 Task: Search one way flight ticket for 4 adults, 2 children, 2 infants in seat and 1 infant on lap in economy from Charlotte Amalie,st. Thomas: Cyril E. King Airport to Raleigh: Raleigh-durham International Airport on 8-5-2023. Choice of flights is American. Number of bags: 10 checked bags. Price is upto 80000. Outbound departure time preference is 17:15.
Action: Mouse moved to (306, 255)
Screenshot: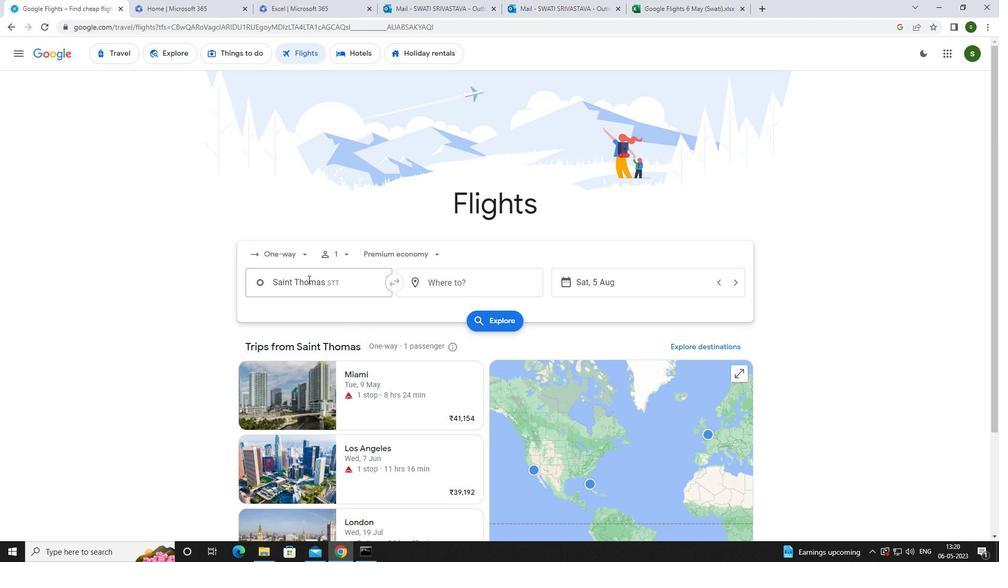 
Action: Mouse pressed left at (306, 255)
Screenshot: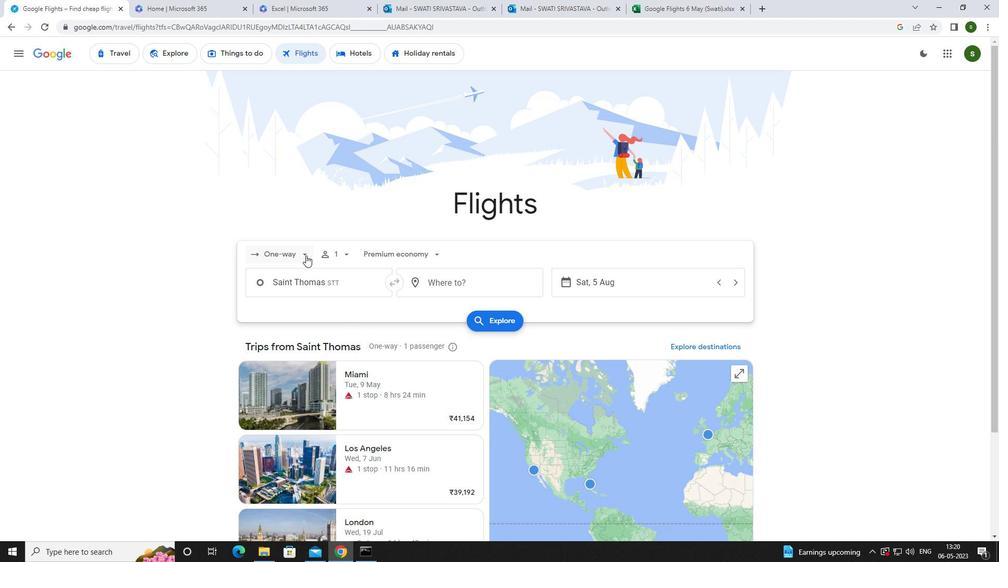 
Action: Mouse moved to (304, 300)
Screenshot: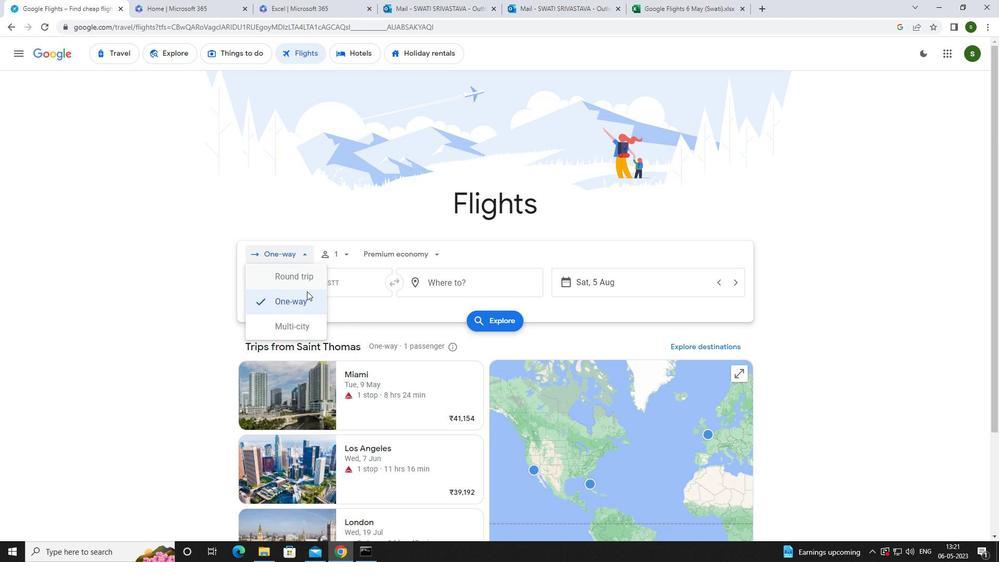 
Action: Mouse pressed left at (304, 300)
Screenshot: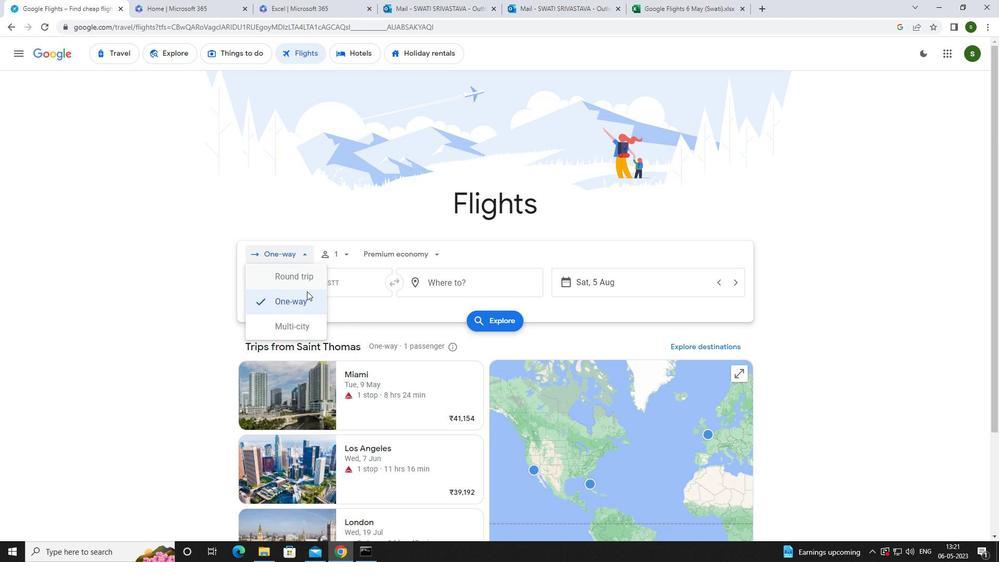 
Action: Mouse moved to (346, 256)
Screenshot: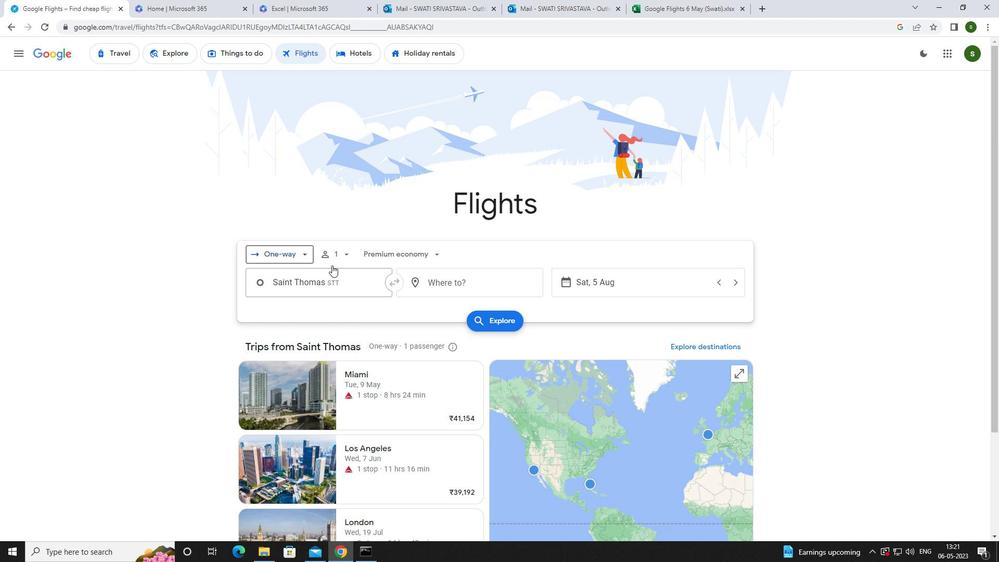 
Action: Mouse pressed left at (346, 256)
Screenshot: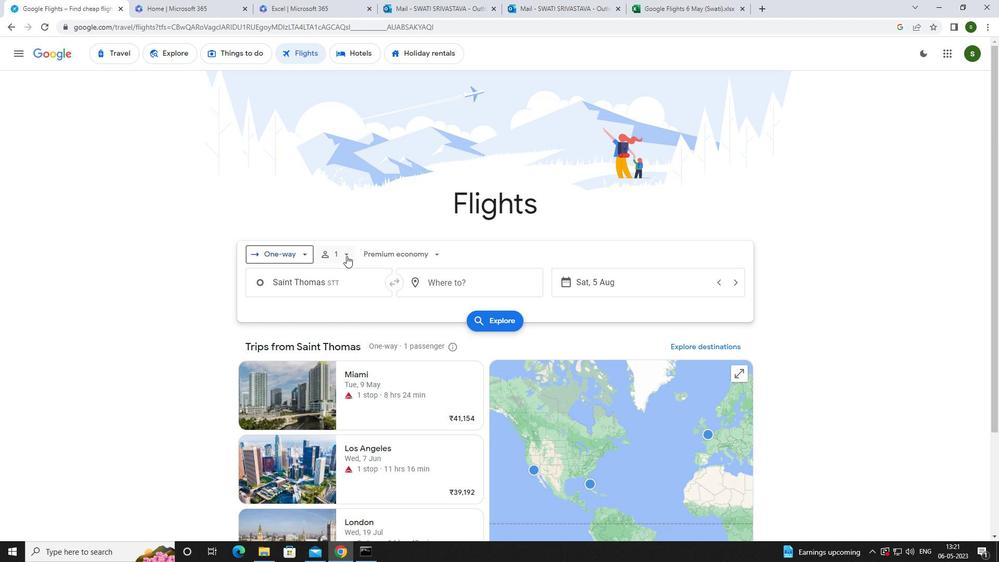 
Action: Mouse moved to (423, 276)
Screenshot: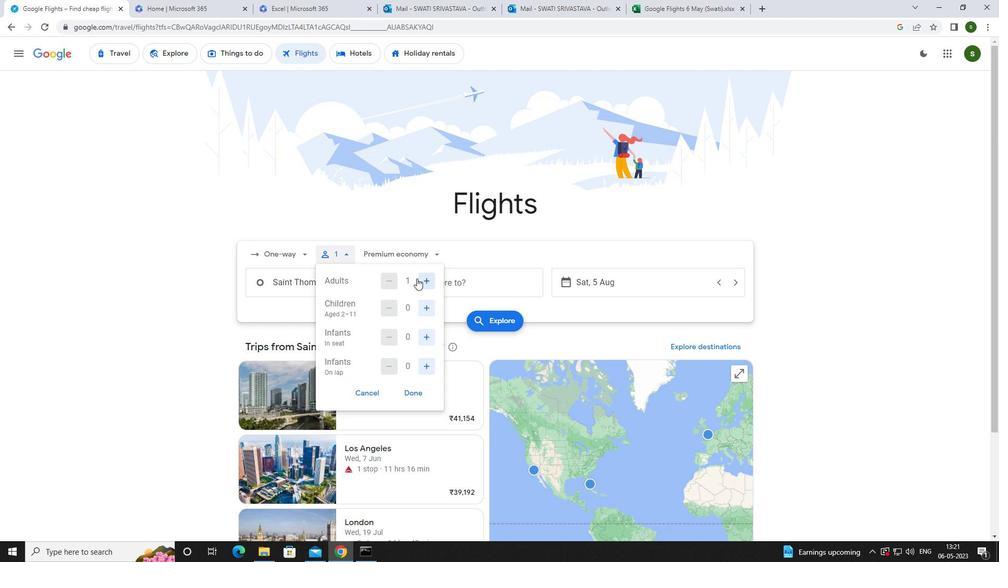 
Action: Mouse pressed left at (423, 276)
Screenshot: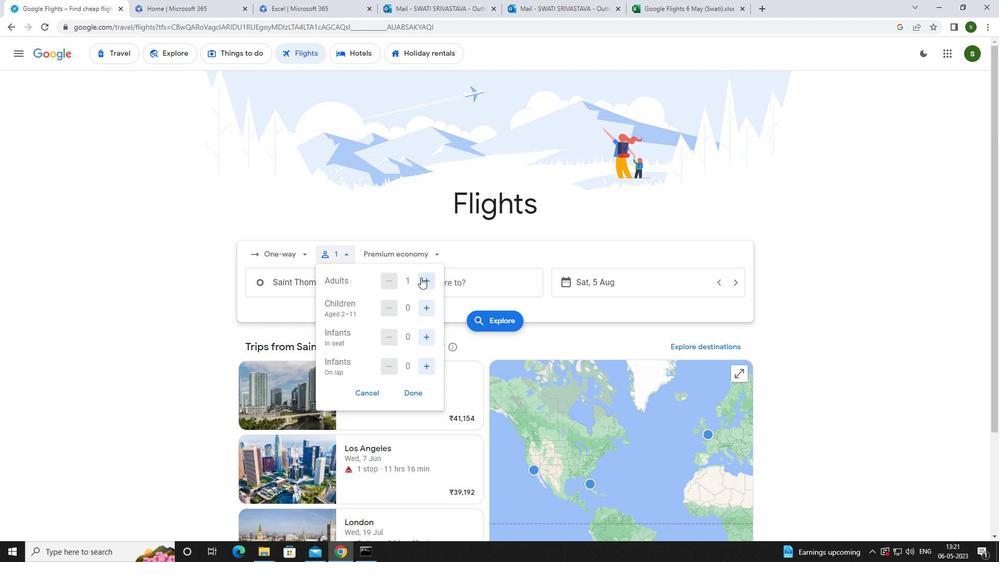 
Action: Mouse pressed left at (423, 276)
Screenshot: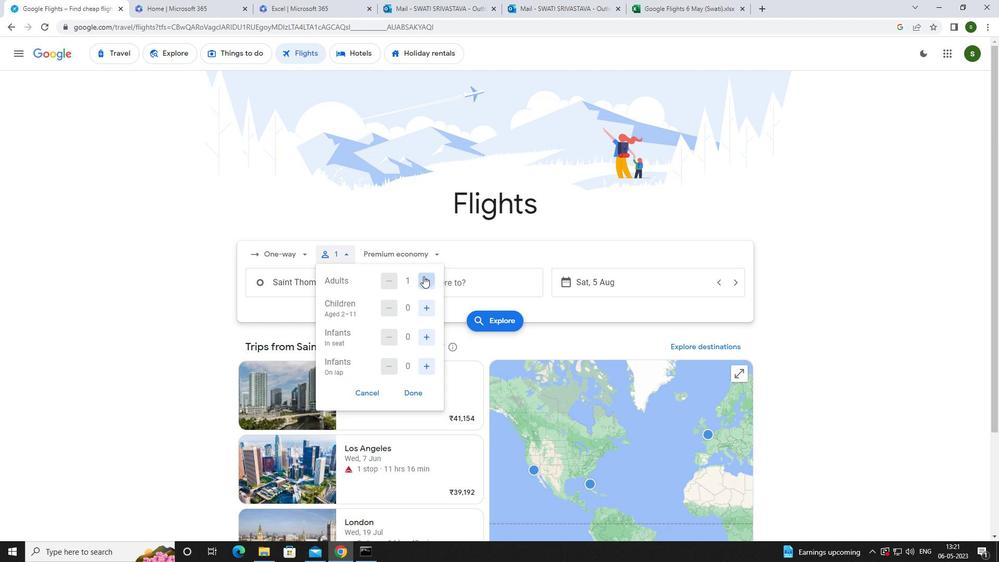 
Action: Mouse pressed left at (423, 276)
Screenshot: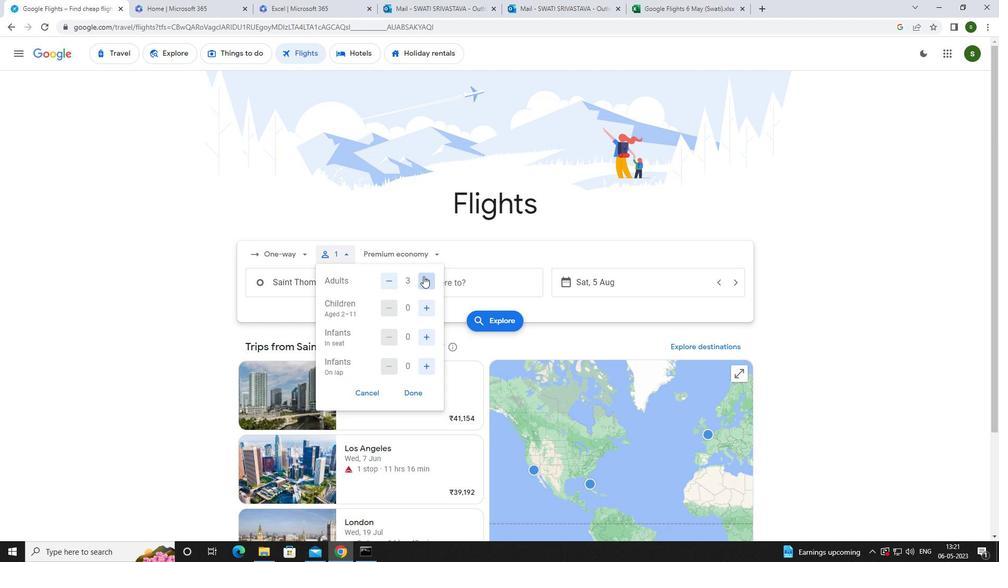 
Action: Mouse moved to (427, 305)
Screenshot: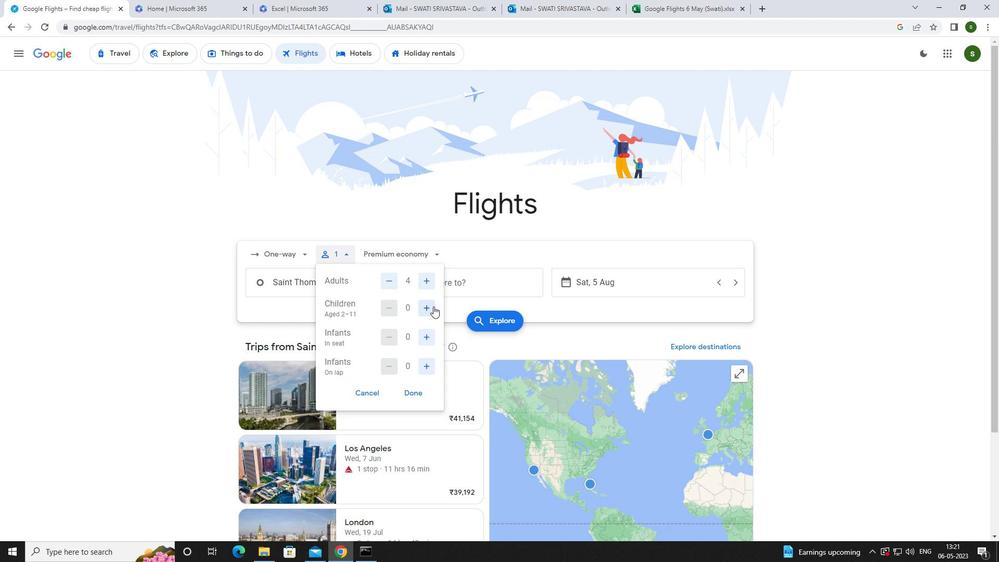 
Action: Mouse pressed left at (427, 305)
Screenshot: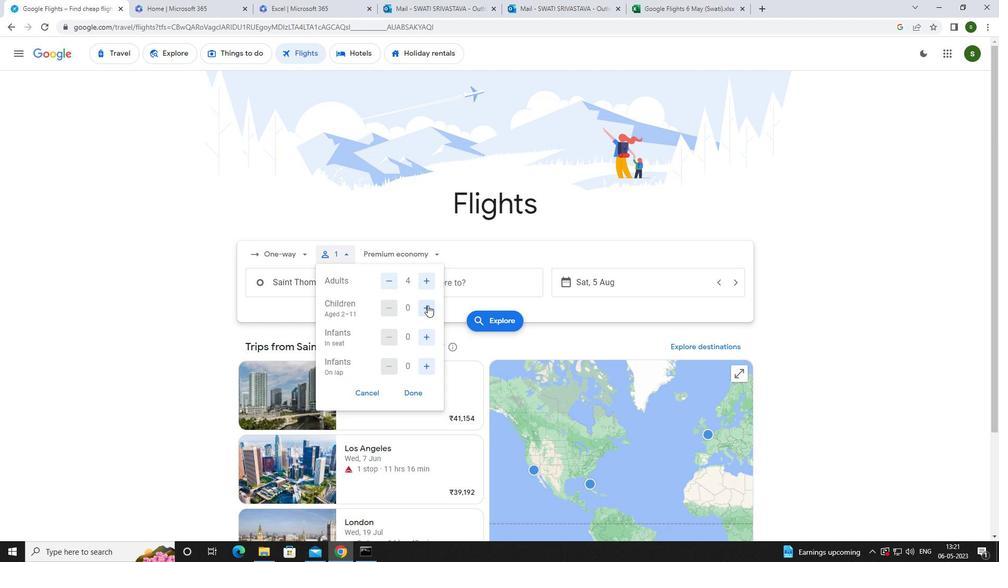 
Action: Mouse pressed left at (427, 305)
Screenshot: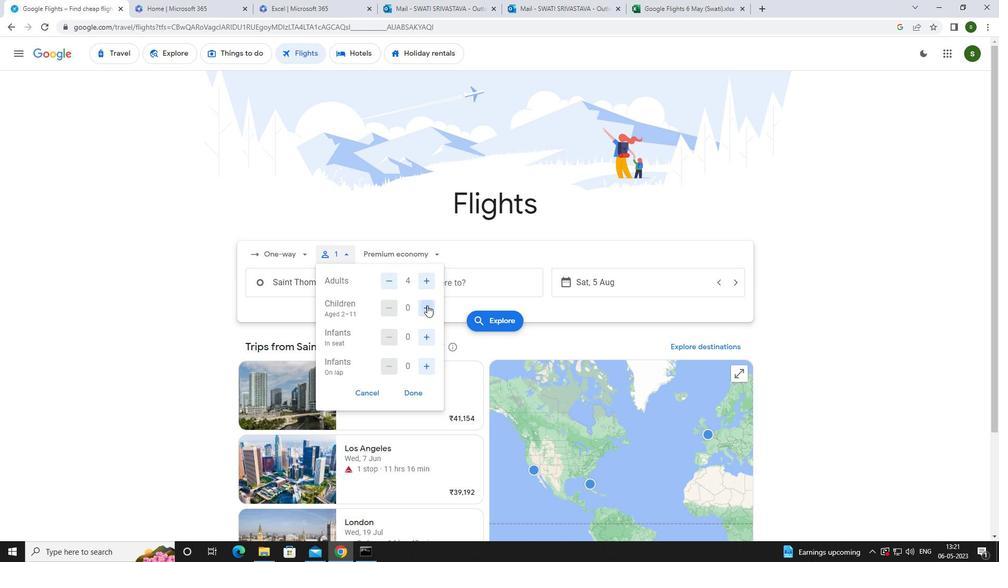 
Action: Mouse moved to (424, 332)
Screenshot: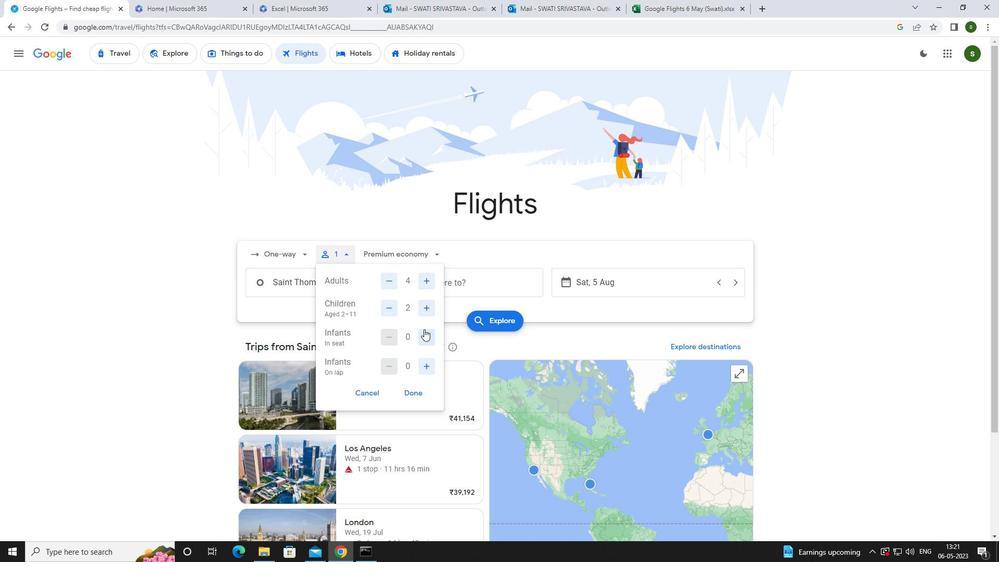 
Action: Mouse pressed left at (424, 332)
Screenshot: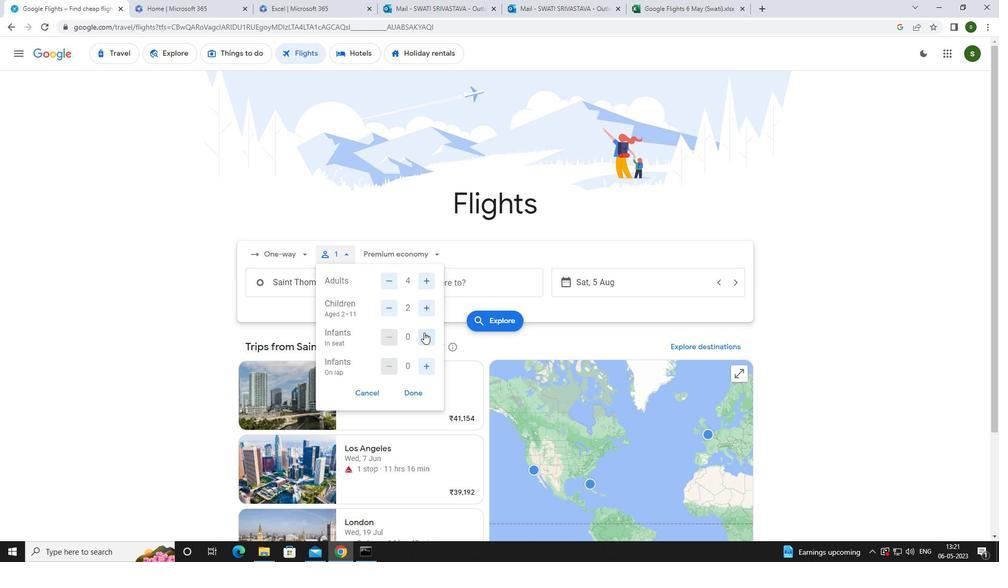 
Action: Mouse pressed left at (424, 332)
Screenshot: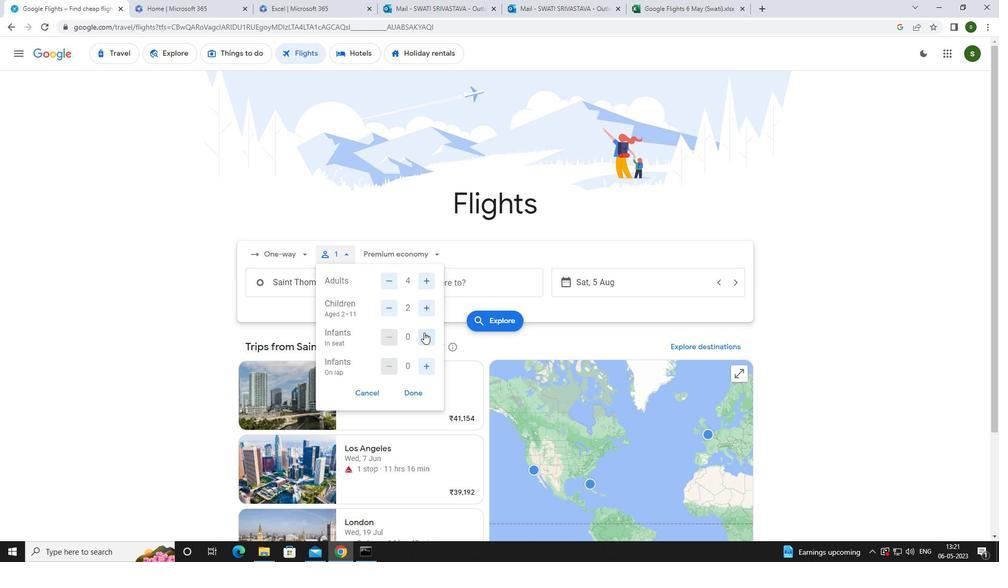 
Action: Mouse moved to (427, 369)
Screenshot: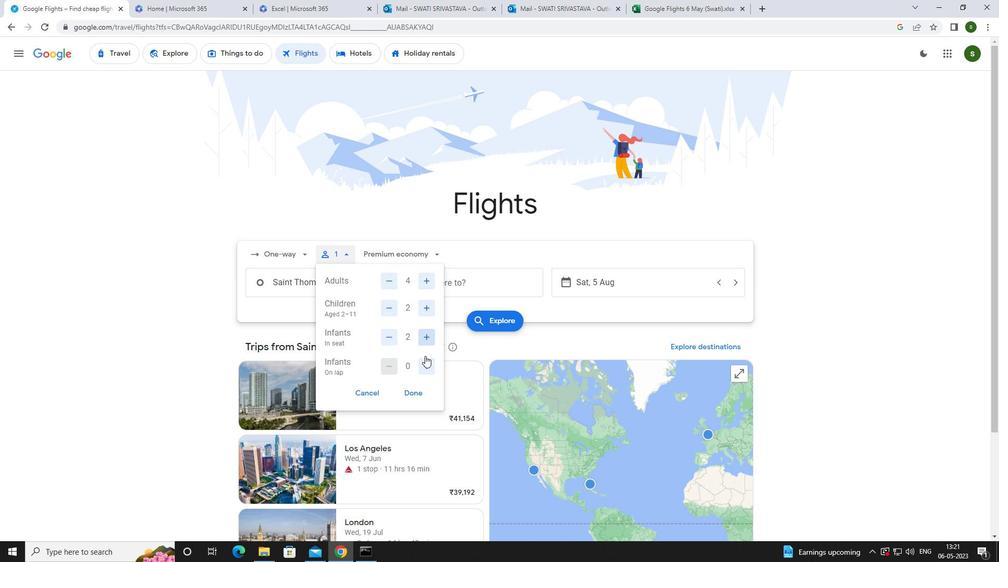 
Action: Mouse pressed left at (427, 369)
Screenshot: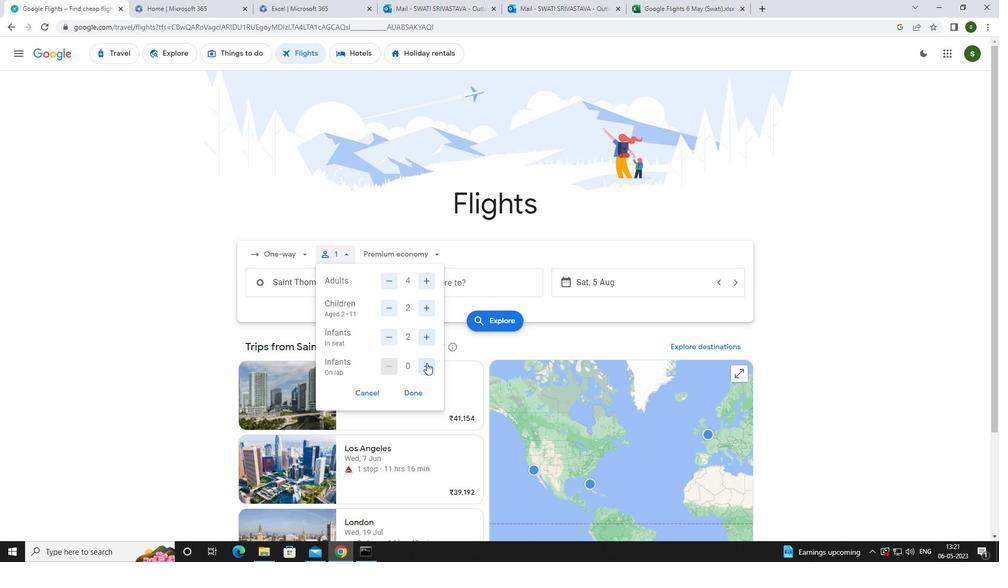 
Action: Mouse moved to (428, 256)
Screenshot: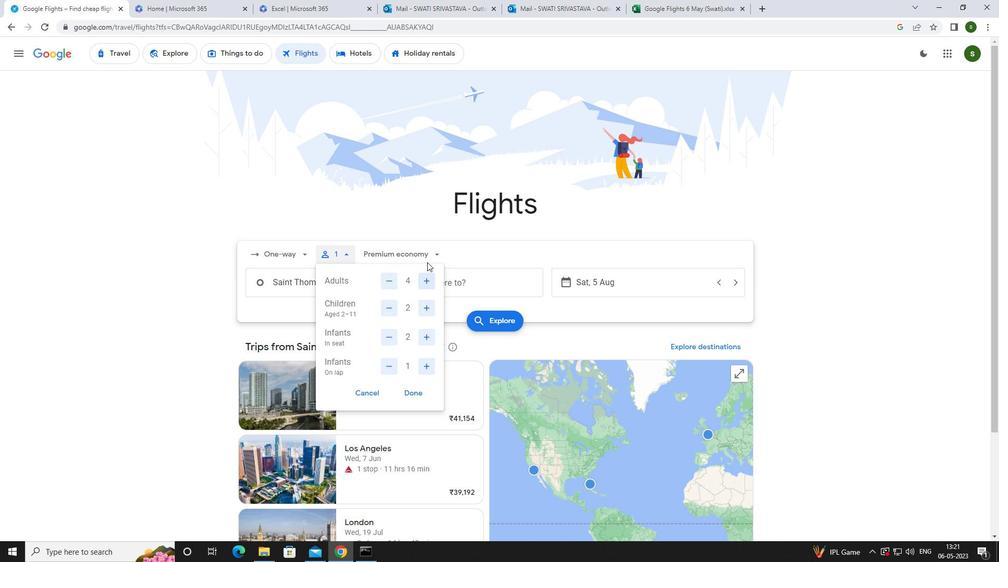 
Action: Mouse pressed left at (428, 256)
Screenshot: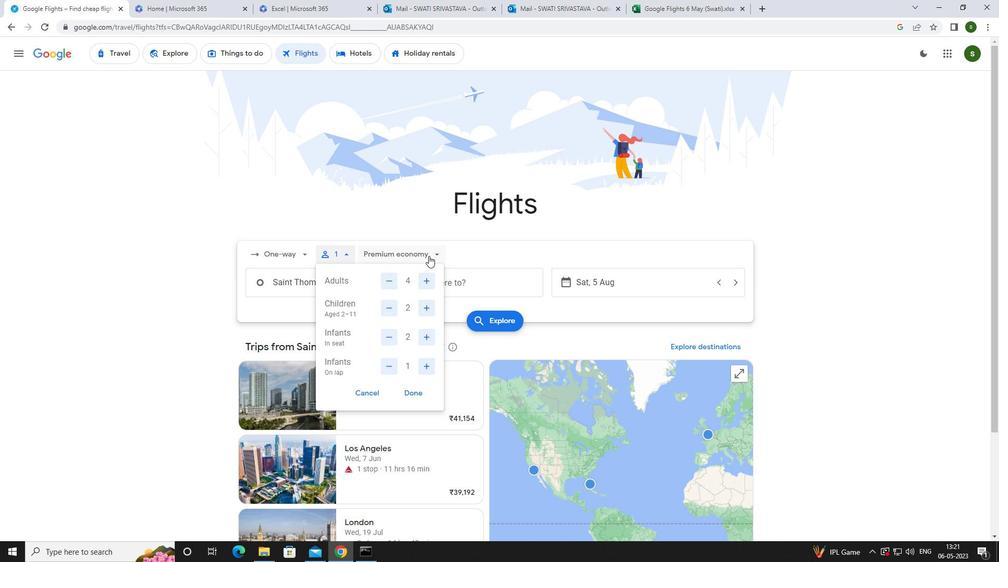 
Action: Mouse moved to (428, 277)
Screenshot: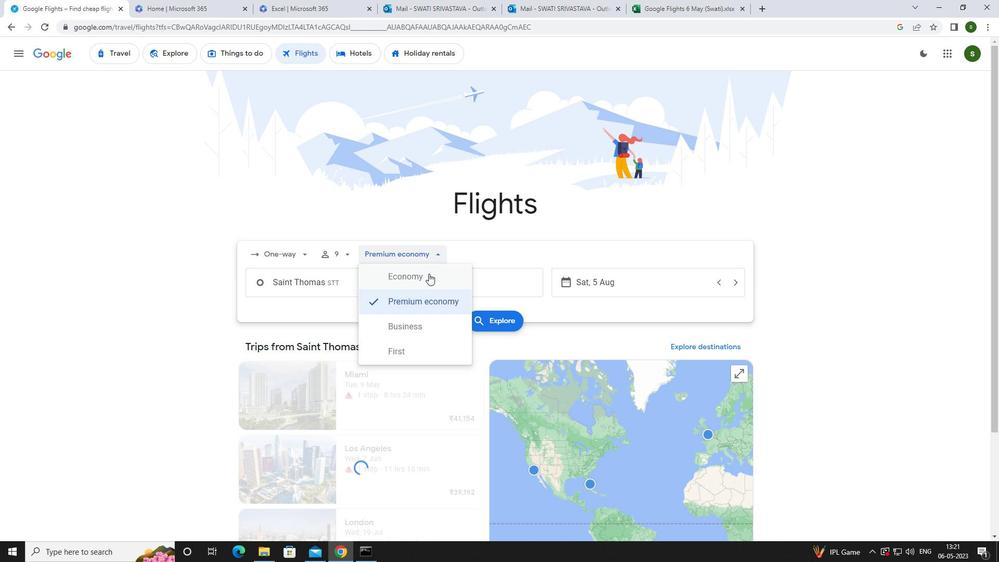 
Action: Mouse pressed left at (428, 277)
Screenshot: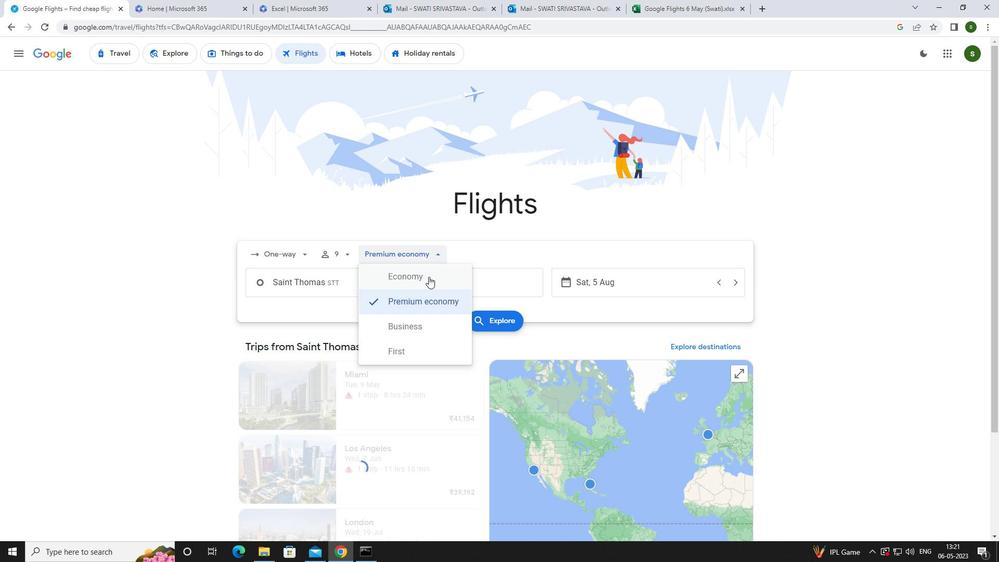 
Action: Mouse moved to (368, 283)
Screenshot: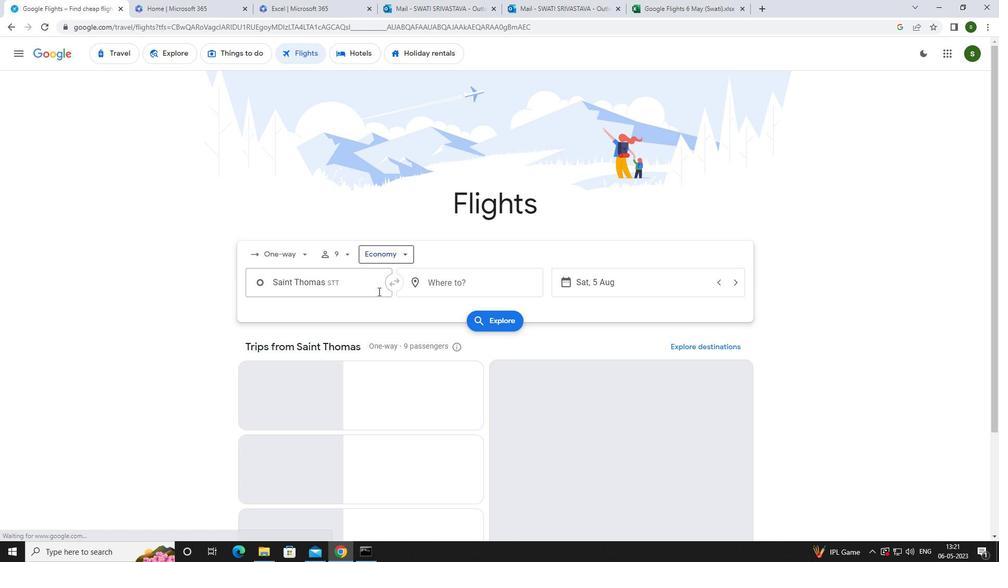
Action: Mouse pressed left at (368, 283)
Screenshot: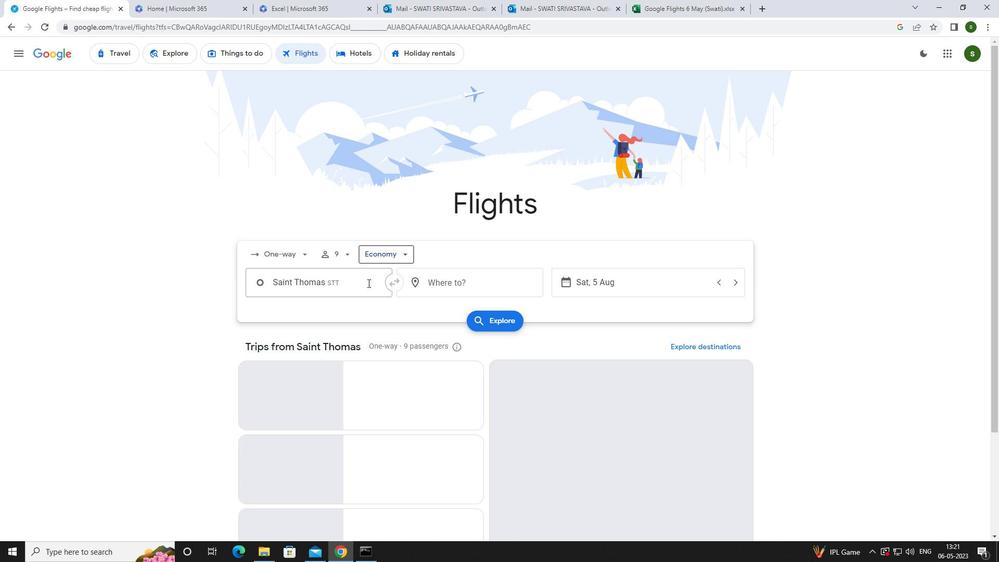 
Action: Mouse moved to (378, 275)
Screenshot: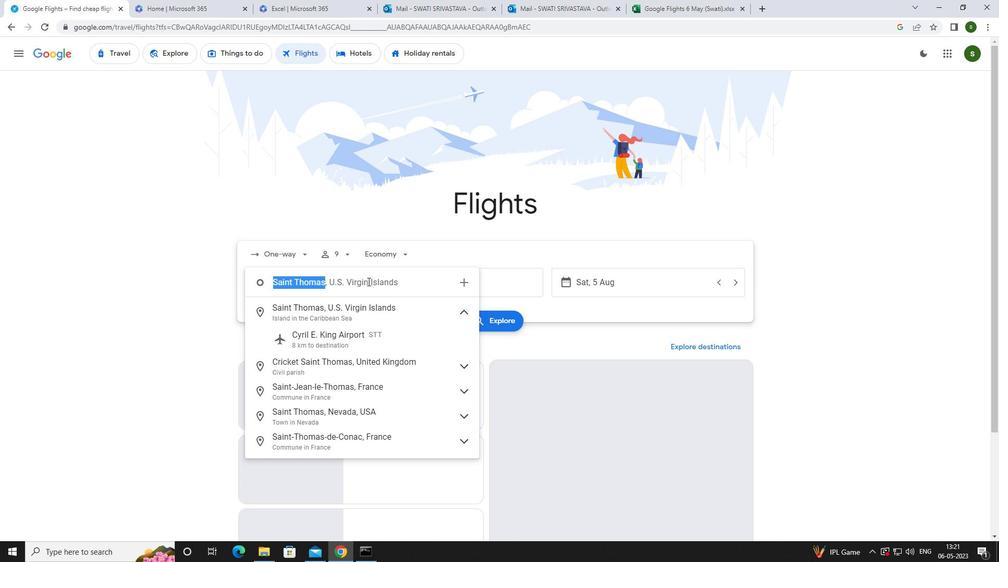 
Action: Key pressed <Key.caps_lock>
Screenshot: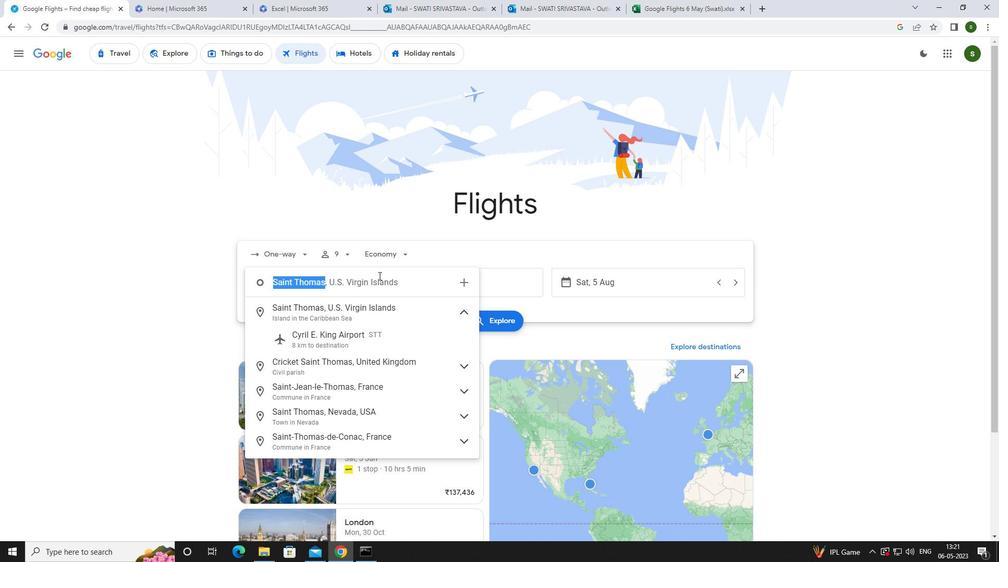 
Action: Mouse moved to (379, 275)
Screenshot: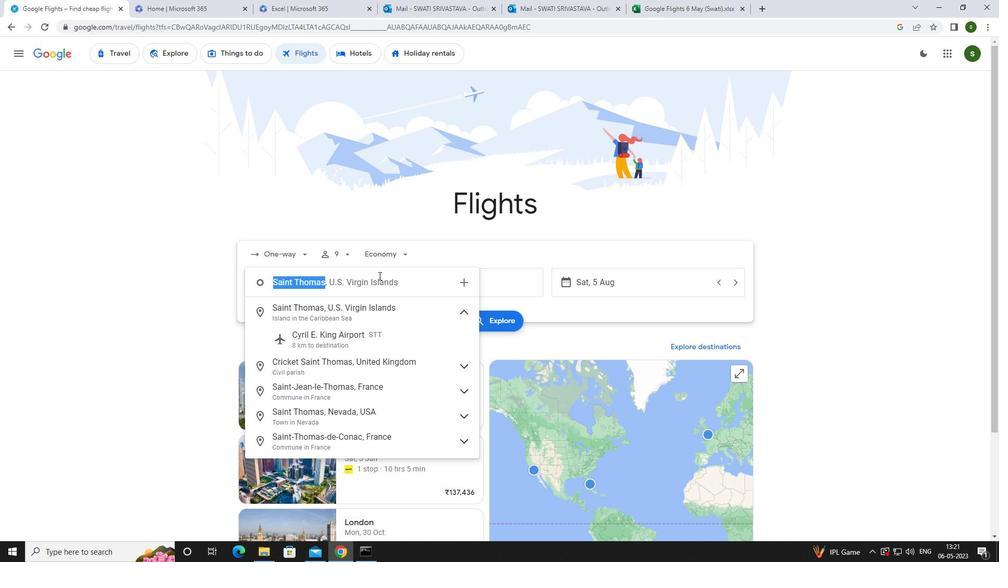 
Action: Key pressed c<Key.caps_lock>yril
Screenshot: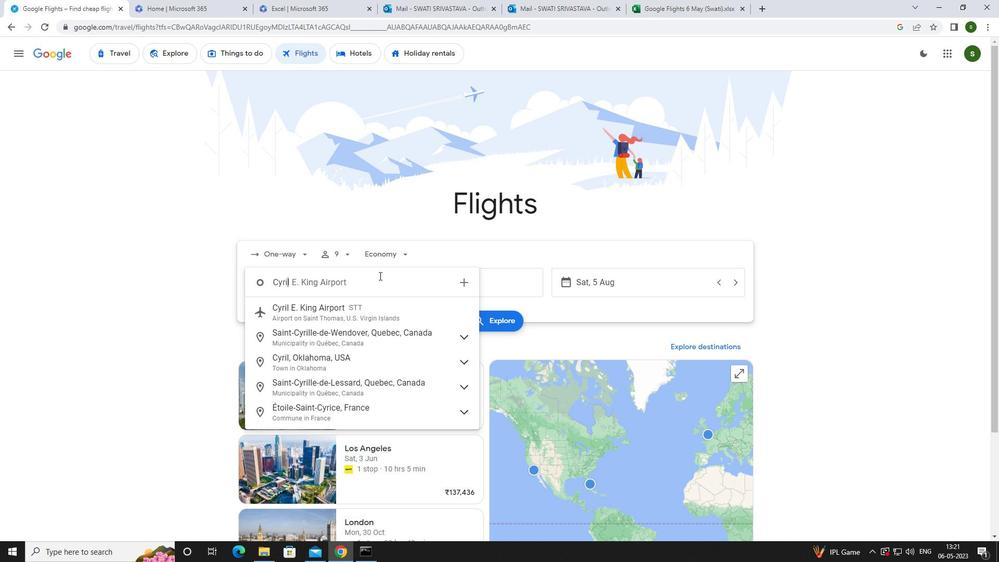 
Action: Mouse moved to (380, 305)
Screenshot: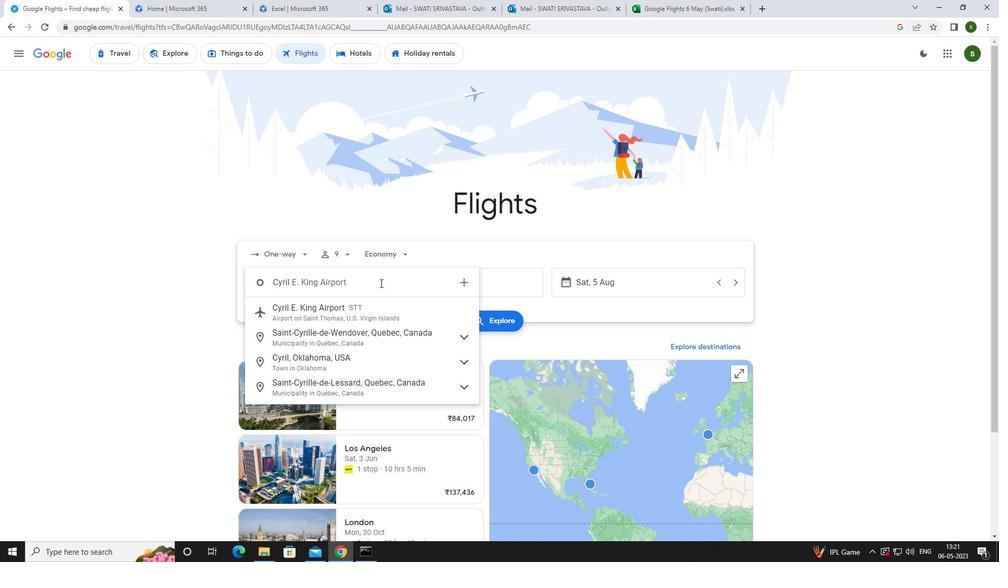 
Action: Mouse pressed left at (380, 305)
Screenshot: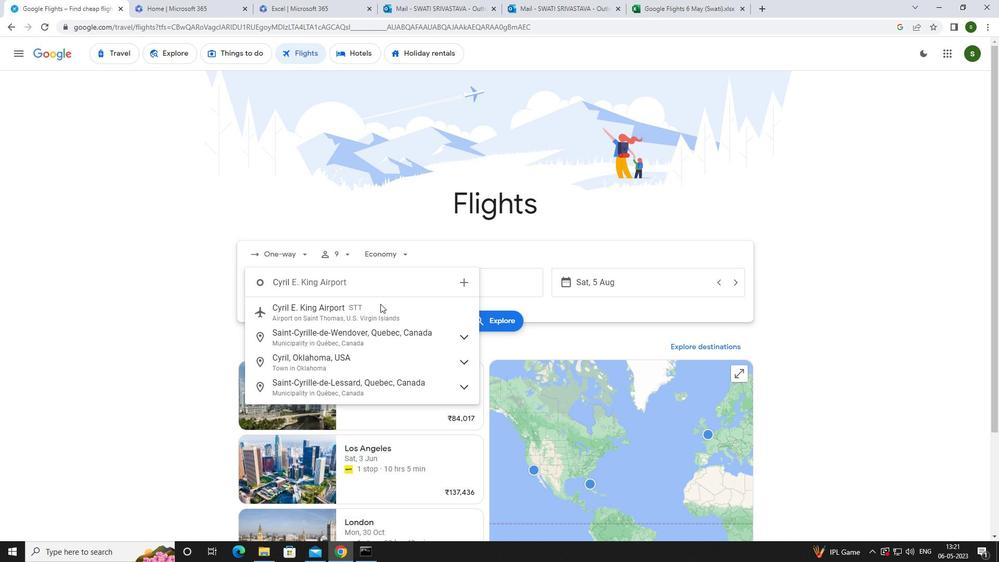 
Action: Mouse moved to (481, 281)
Screenshot: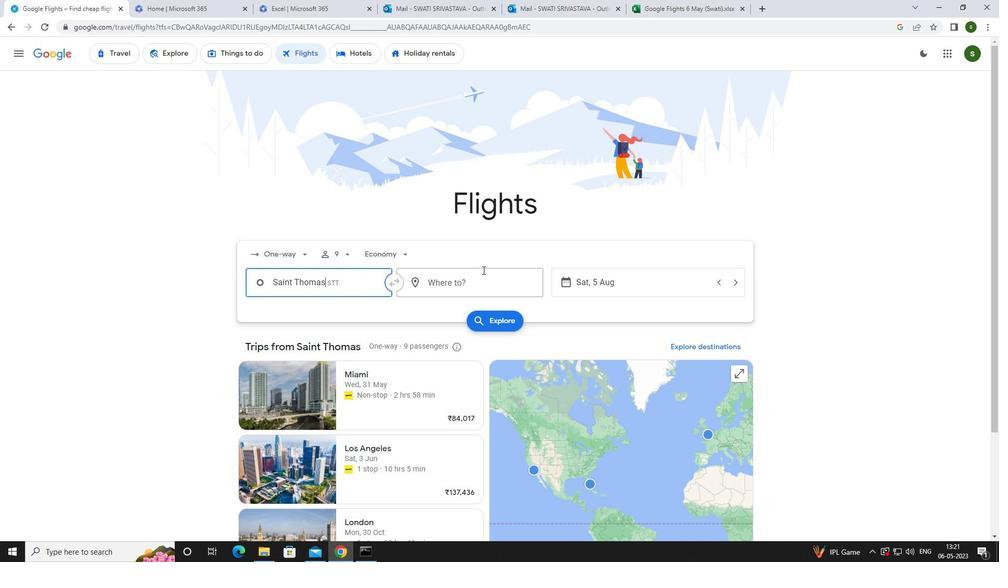
Action: Mouse pressed left at (481, 281)
Screenshot: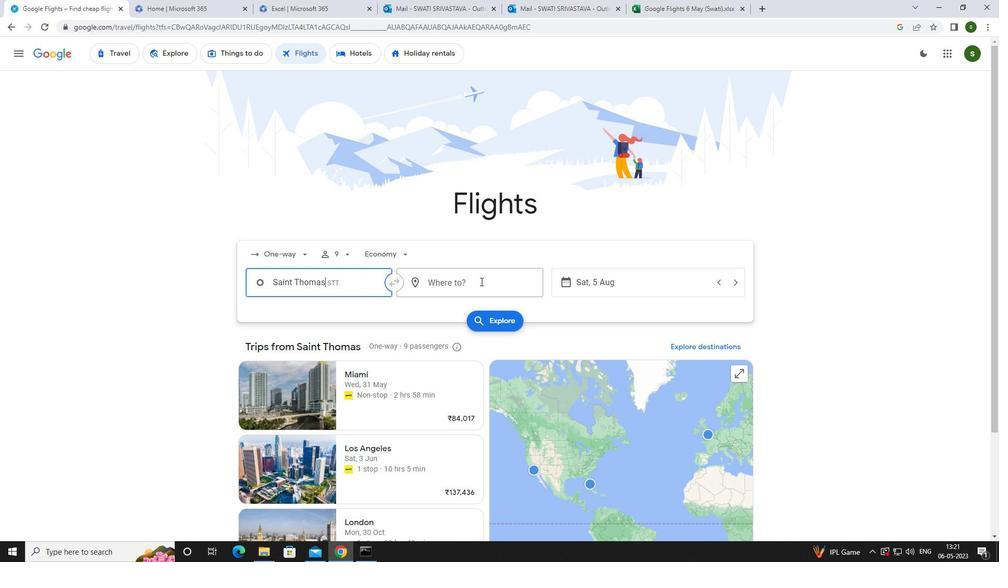 
Action: Key pressed <Key.caps_lock>r<Key.caps_lock>alei
Screenshot: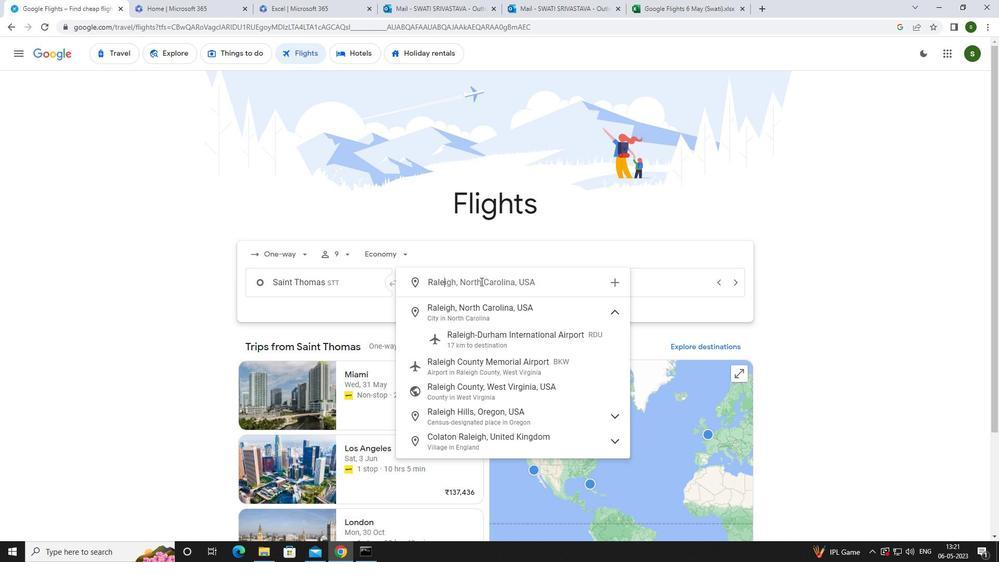 
Action: Mouse moved to (483, 335)
Screenshot: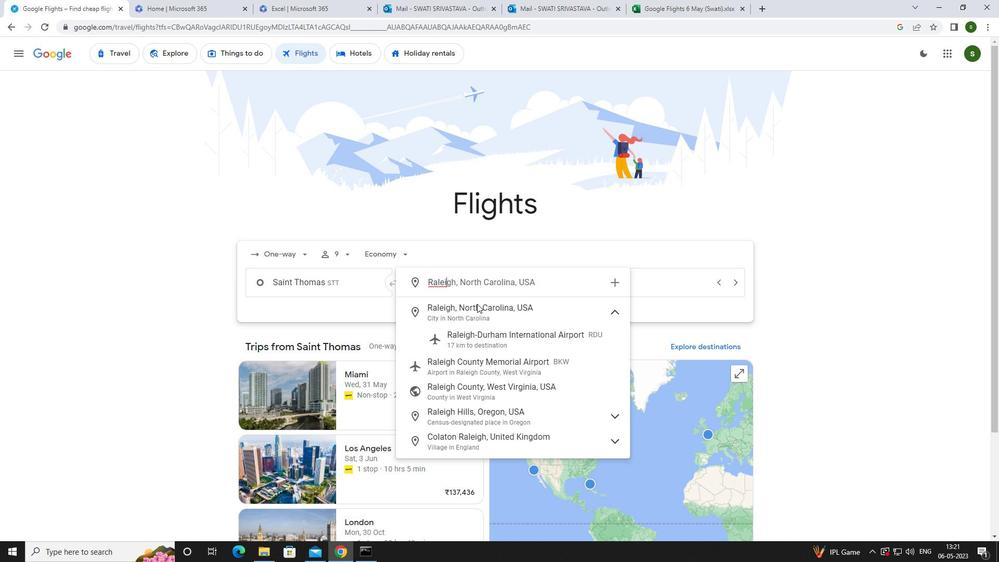 
Action: Mouse pressed left at (483, 335)
Screenshot: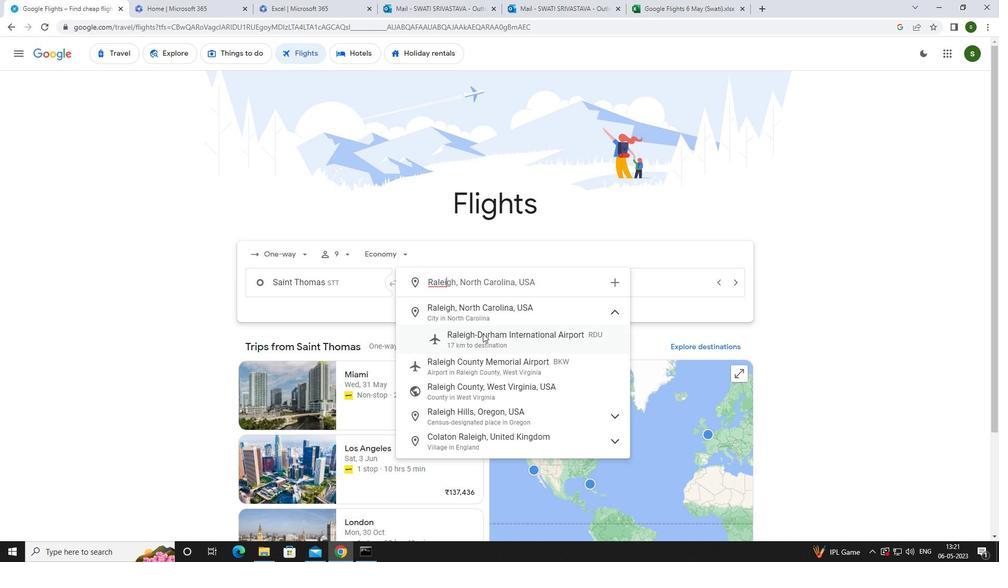 
Action: Mouse moved to (608, 283)
Screenshot: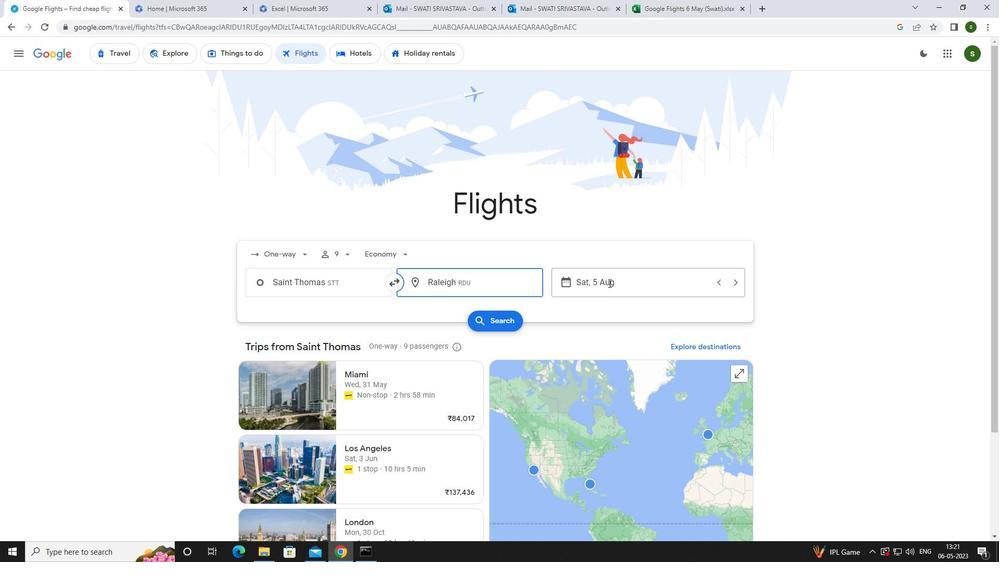 
Action: Mouse pressed left at (608, 283)
Screenshot: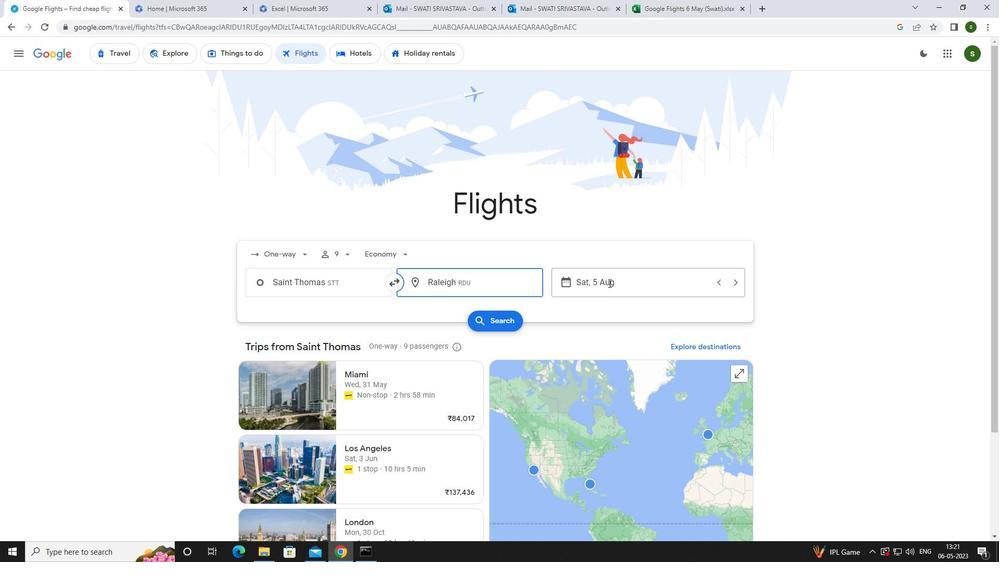 
Action: Mouse moved to (523, 347)
Screenshot: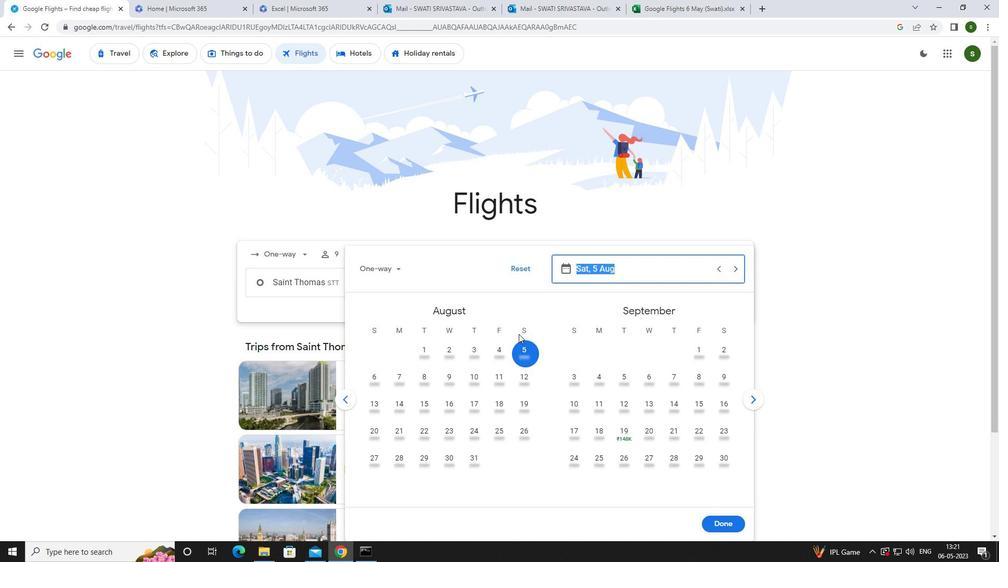 
Action: Mouse pressed left at (523, 347)
Screenshot: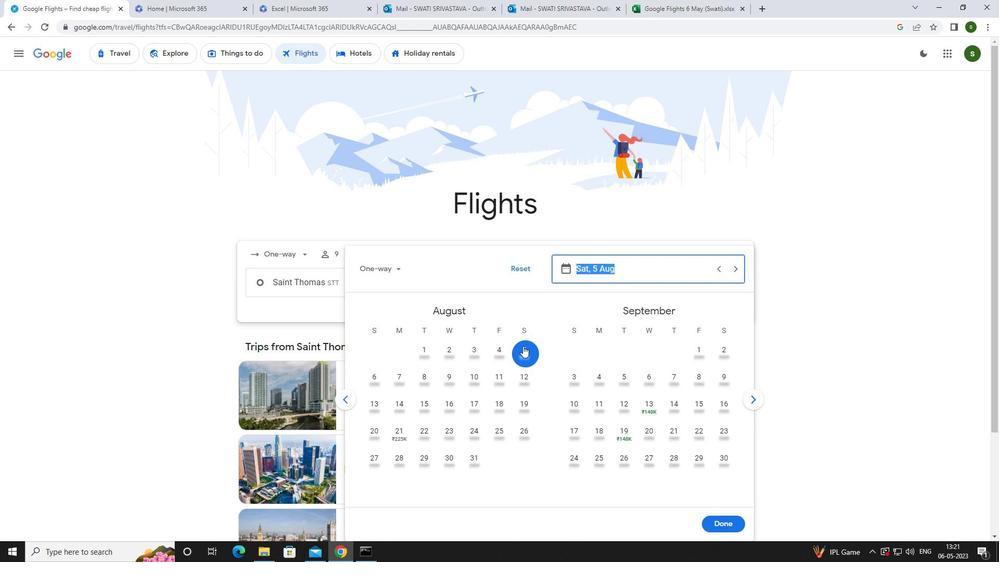 
Action: Mouse moved to (729, 529)
Screenshot: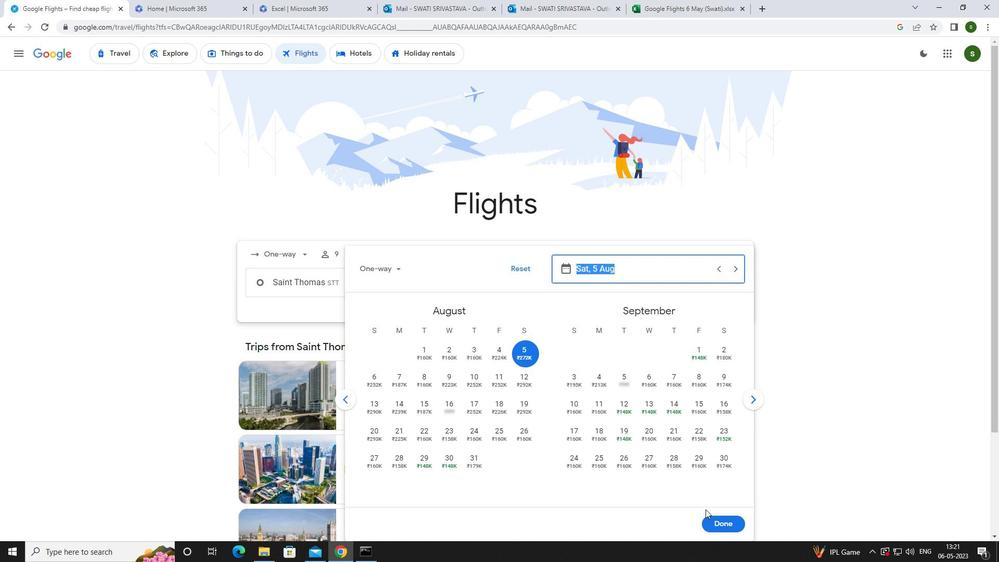 
Action: Mouse pressed left at (729, 529)
Screenshot: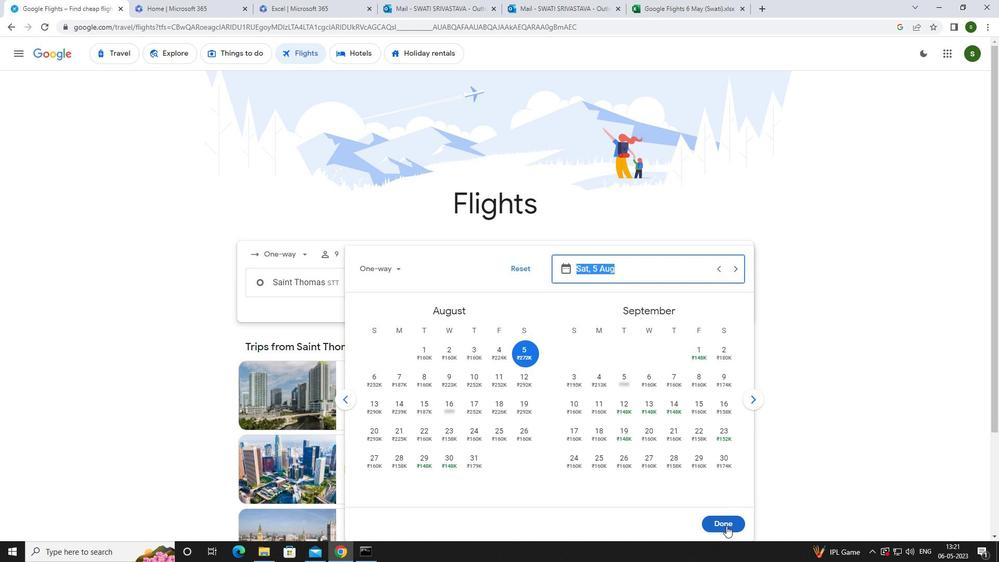 
Action: Mouse moved to (512, 329)
Screenshot: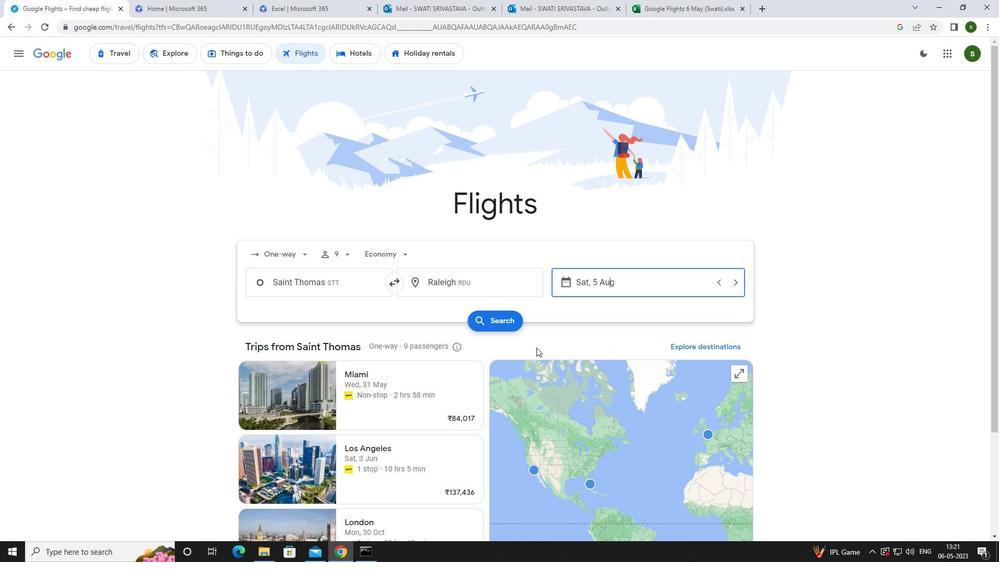 
Action: Mouse pressed left at (512, 329)
Screenshot: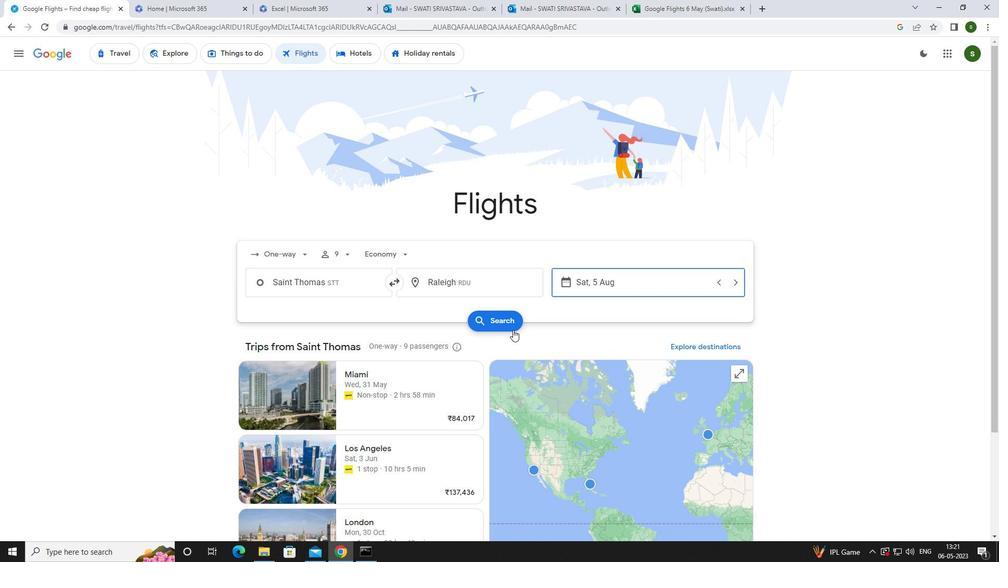 
Action: Mouse moved to (265, 146)
Screenshot: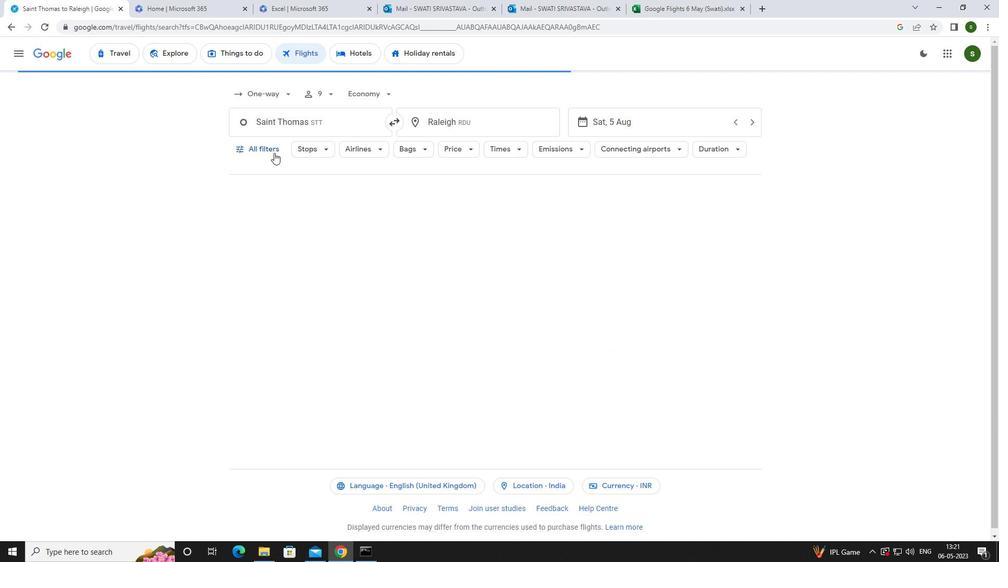 
Action: Mouse pressed left at (265, 146)
Screenshot: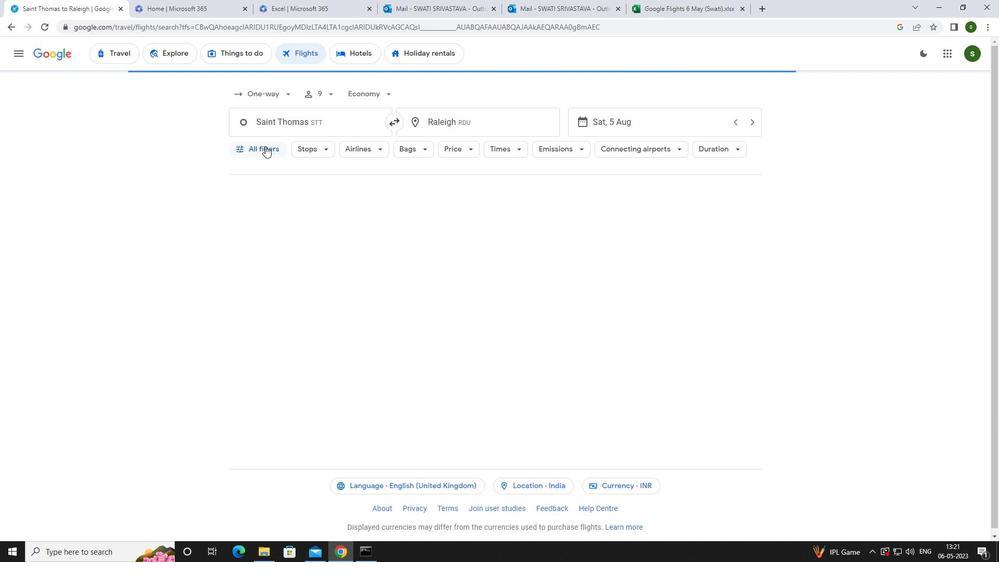 
Action: Mouse moved to (390, 372)
Screenshot: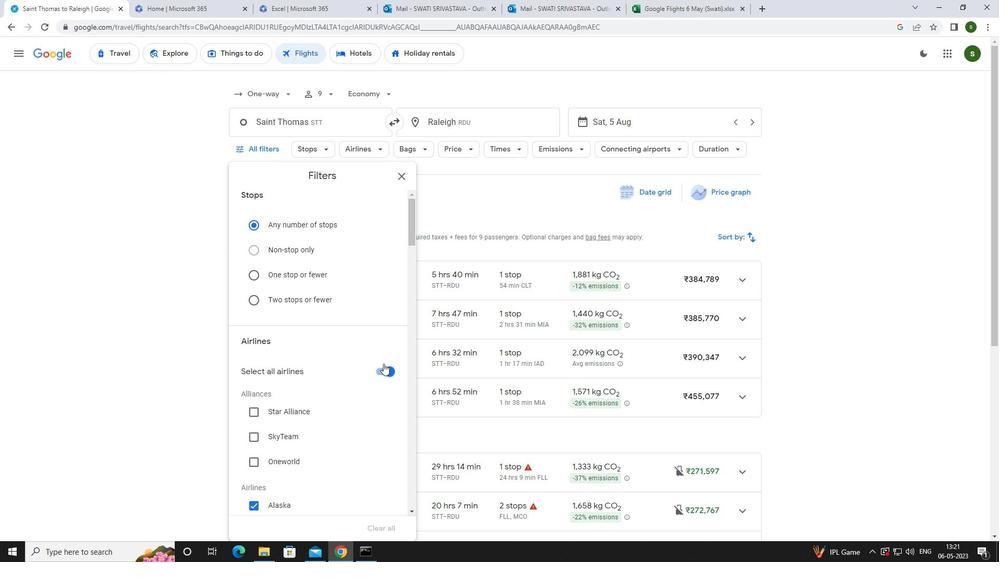 
Action: Mouse pressed left at (390, 372)
Screenshot: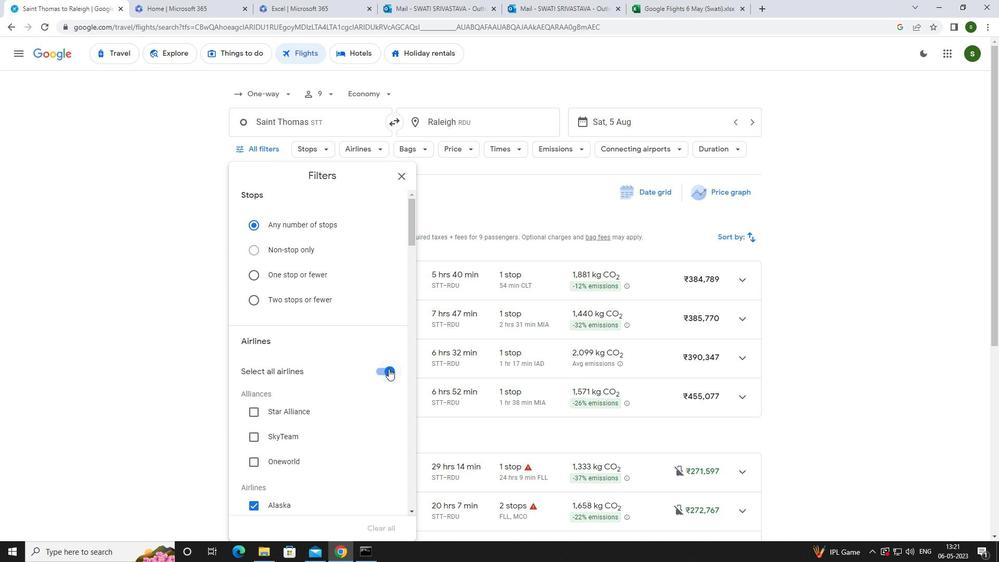 
Action: Mouse moved to (341, 343)
Screenshot: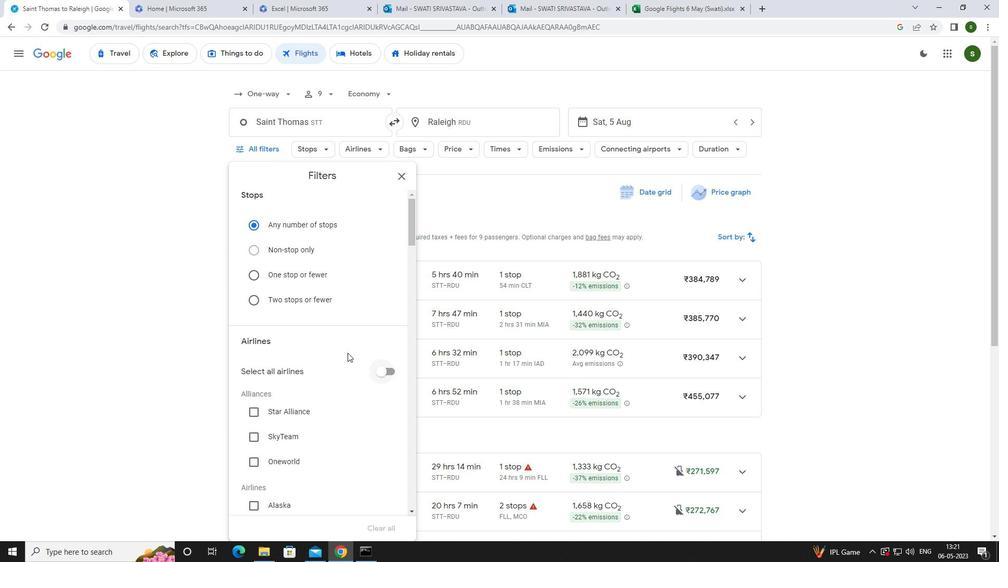 
Action: Mouse scrolled (341, 343) with delta (0, 0)
Screenshot: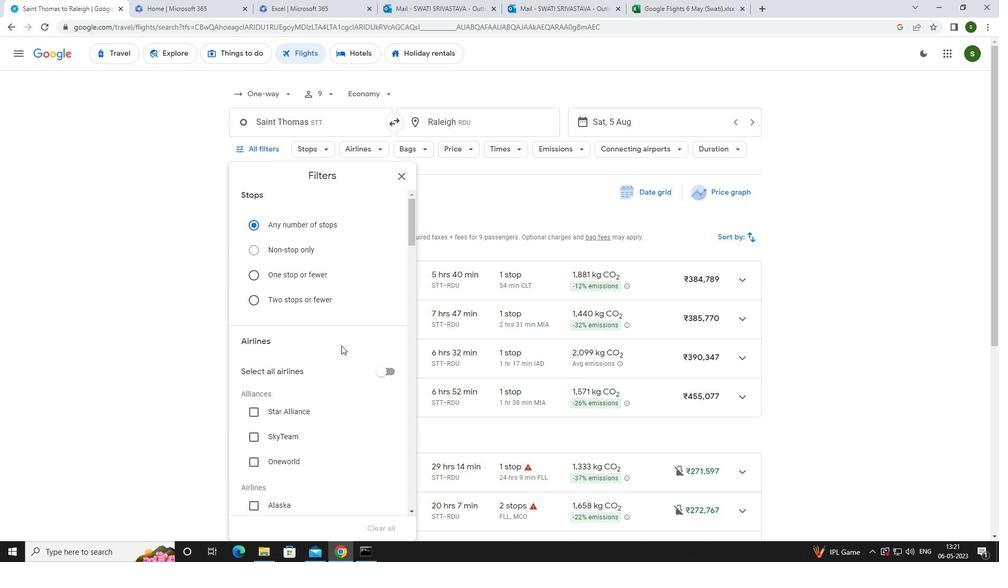 
Action: Mouse scrolled (341, 343) with delta (0, 0)
Screenshot: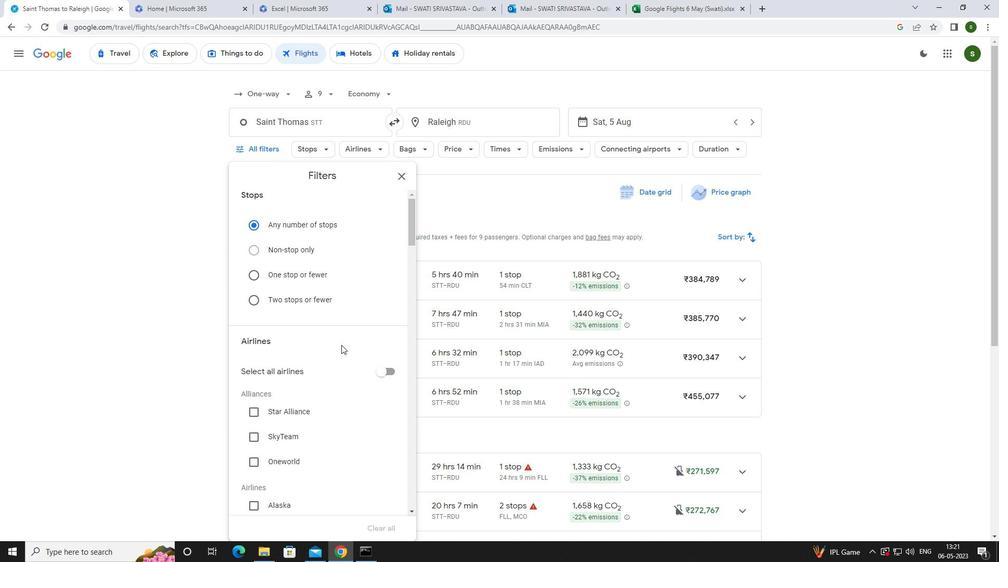 
Action: Mouse scrolled (341, 343) with delta (0, 0)
Screenshot: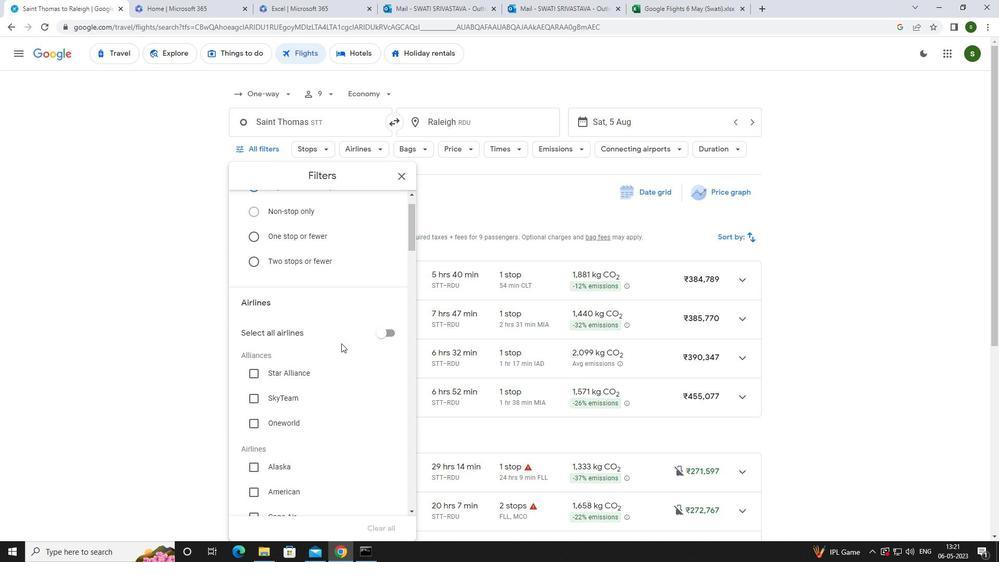 
Action: Mouse scrolled (341, 343) with delta (0, 0)
Screenshot: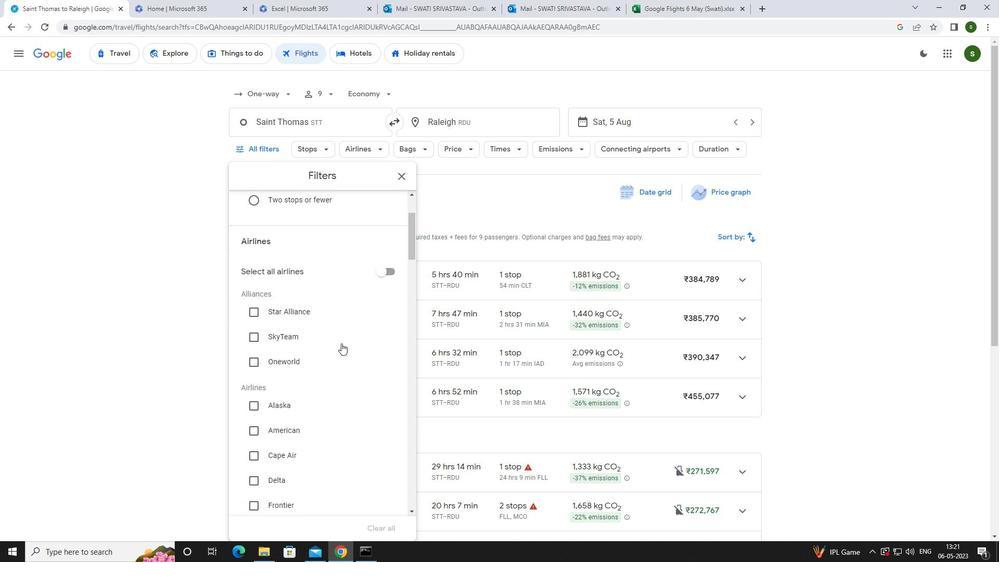 
Action: Mouse moved to (280, 322)
Screenshot: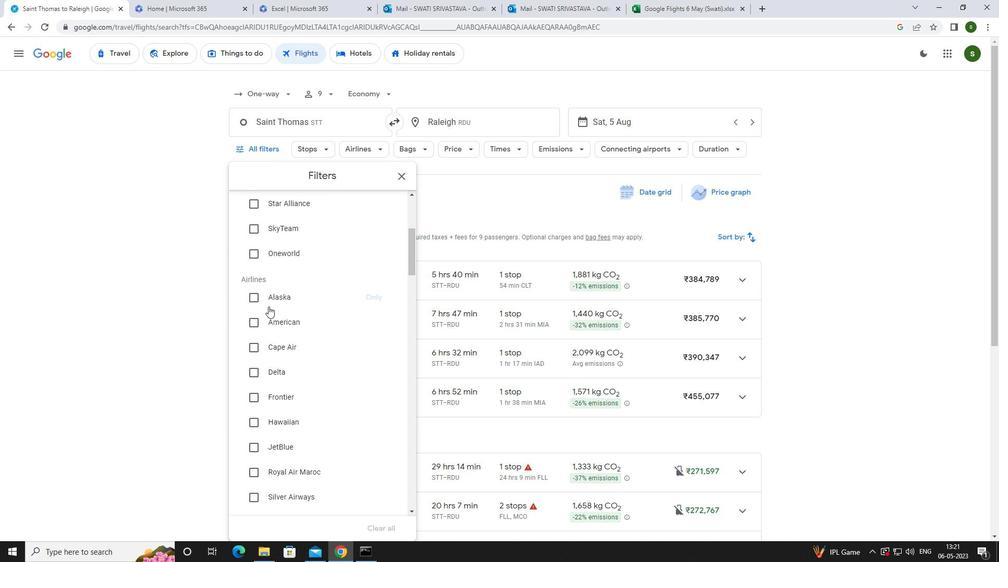 
Action: Mouse pressed left at (280, 322)
Screenshot: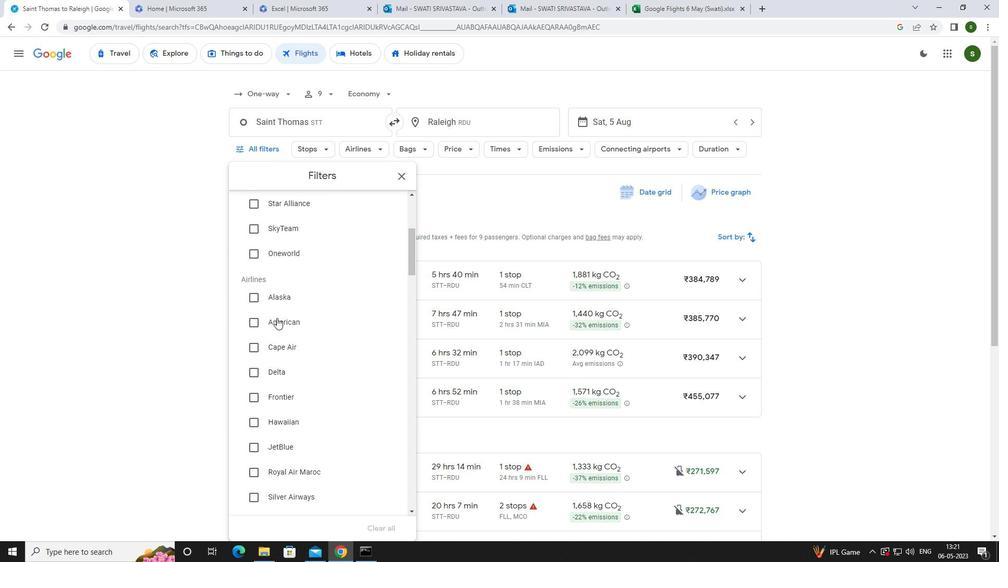 
Action: Mouse moved to (280, 322)
Screenshot: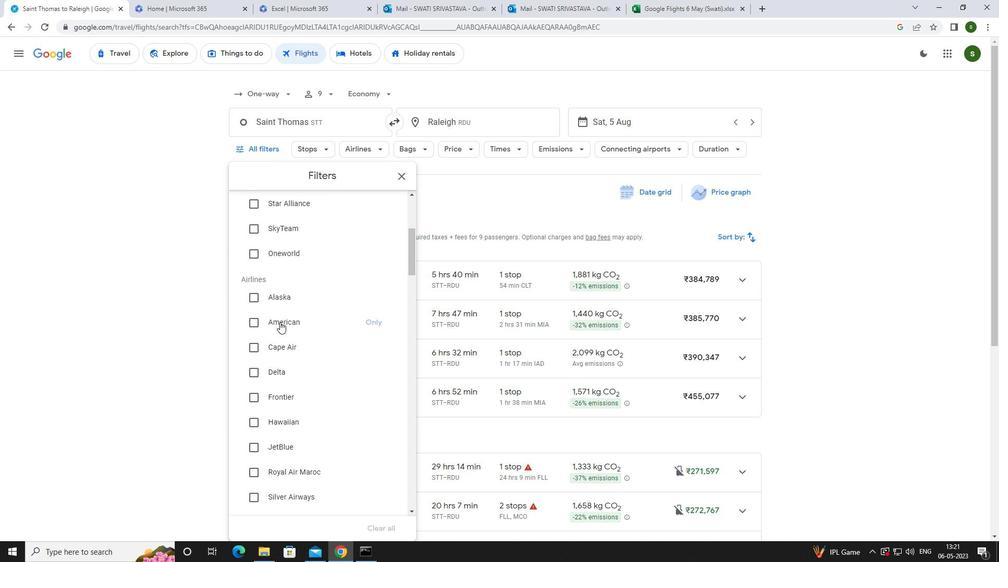 
Action: Mouse scrolled (280, 322) with delta (0, 0)
Screenshot: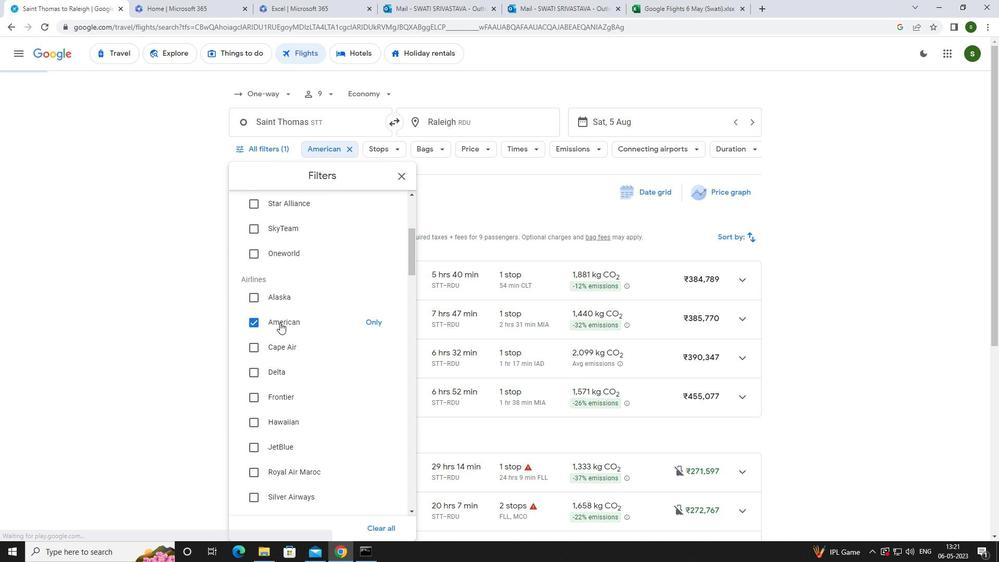 
Action: Mouse scrolled (280, 322) with delta (0, 0)
Screenshot: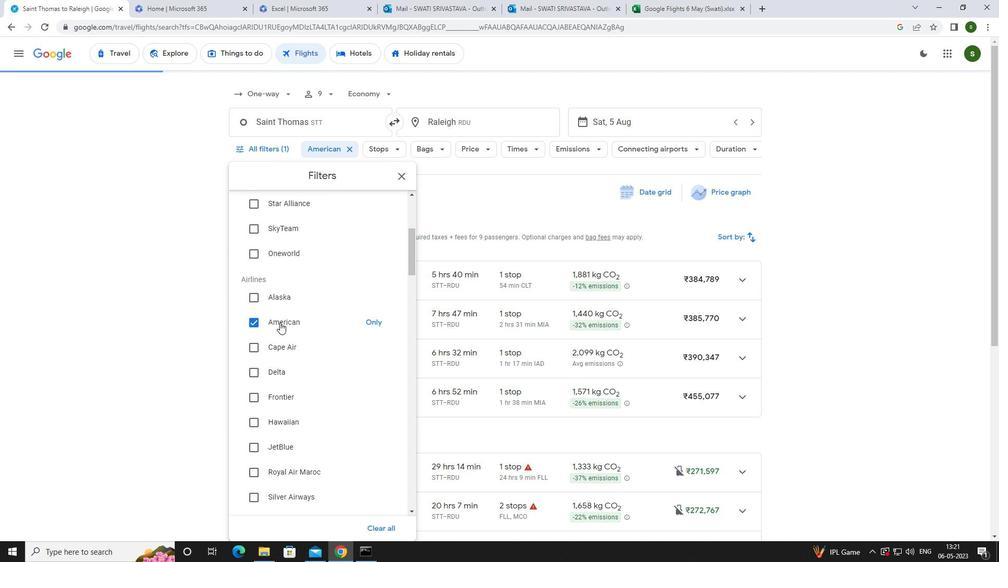 
Action: Mouse scrolled (280, 322) with delta (0, 0)
Screenshot: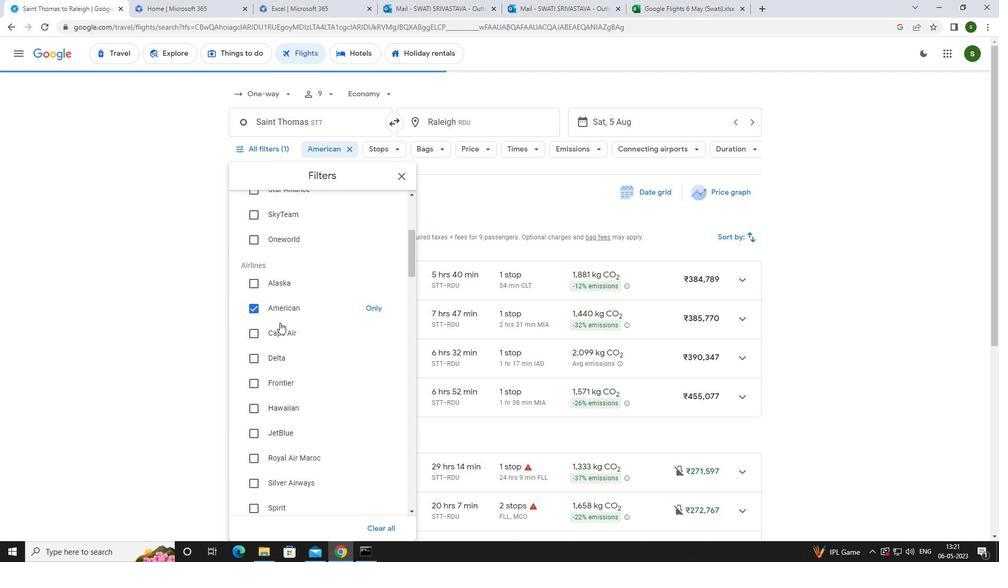 
Action: Mouse scrolled (280, 322) with delta (0, 0)
Screenshot: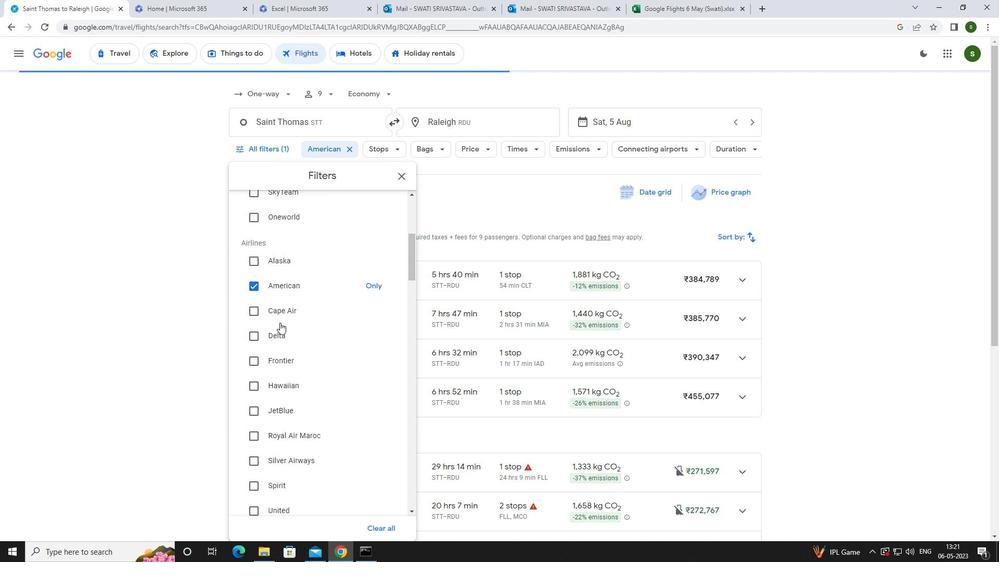 
Action: Mouse scrolled (280, 322) with delta (0, 0)
Screenshot: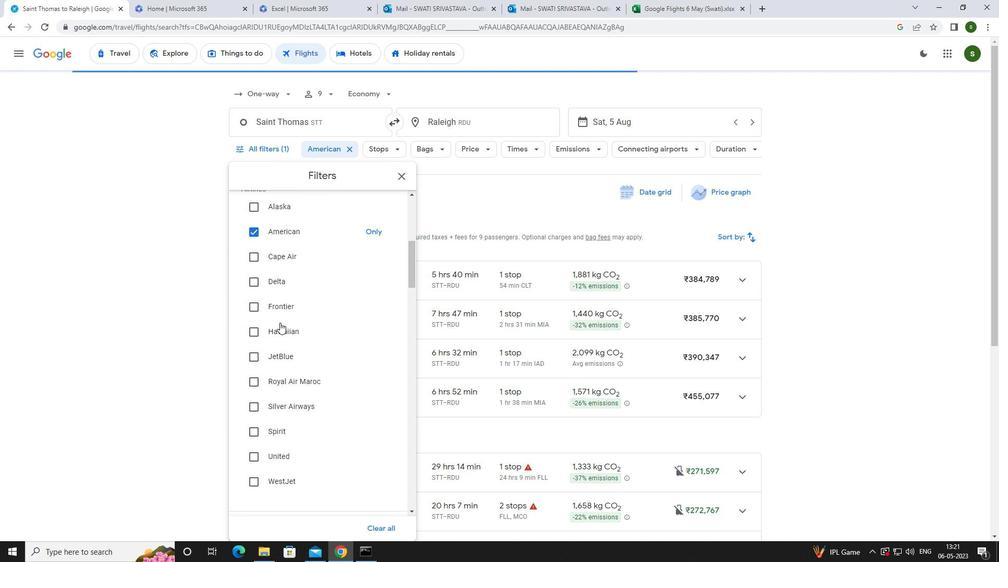 
Action: Mouse scrolled (280, 322) with delta (0, 0)
Screenshot: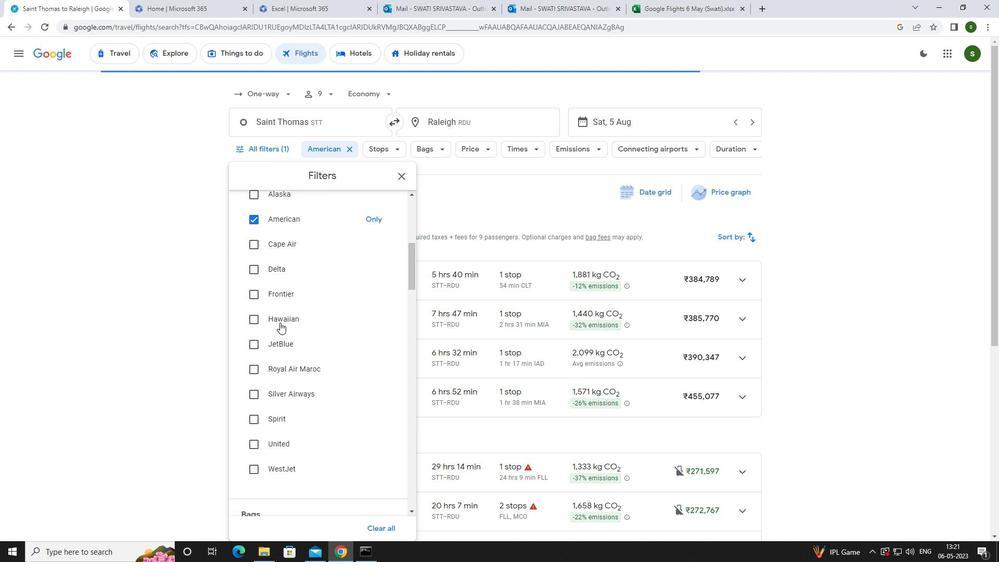 
Action: Mouse moved to (384, 358)
Screenshot: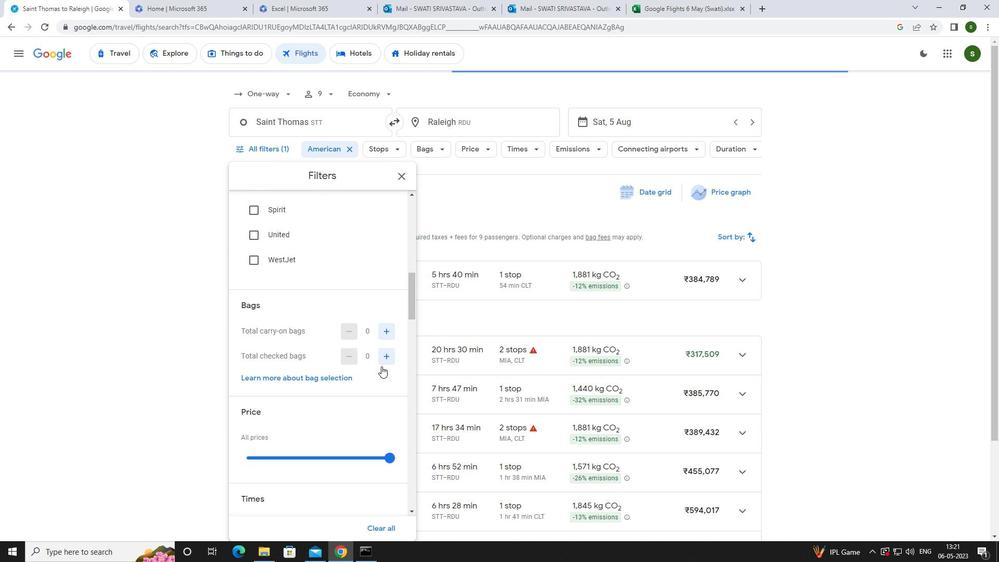 
Action: Mouse pressed left at (384, 358)
Screenshot: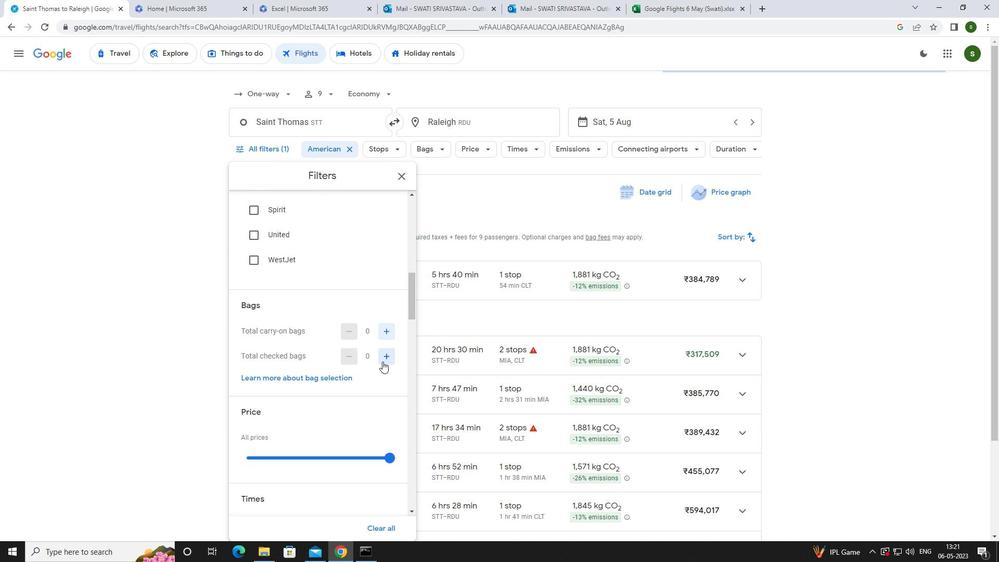
Action: Mouse pressed left at (384, 358)
Screenshot: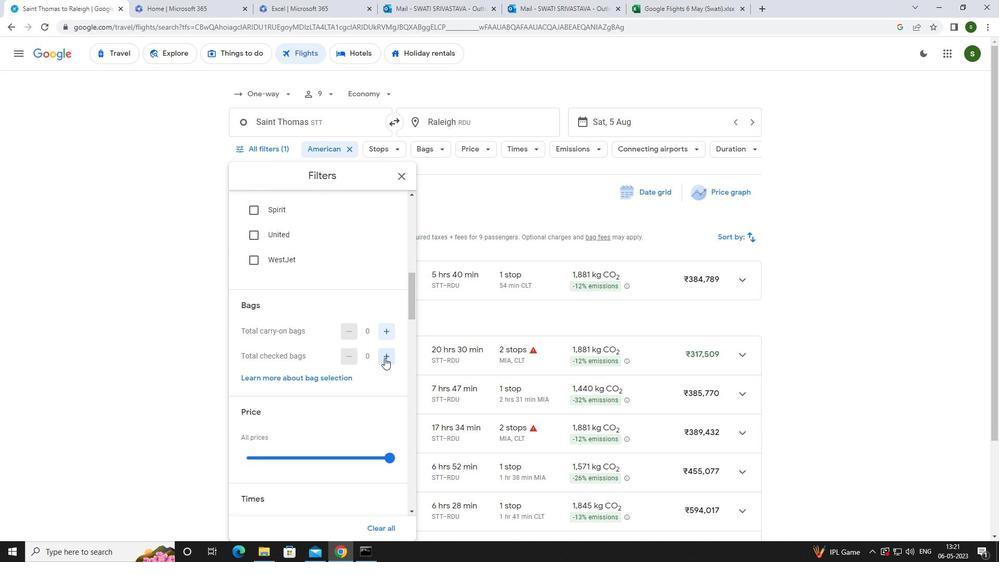 
Action: Mouse pressed left at (384, 358)
Screenshot: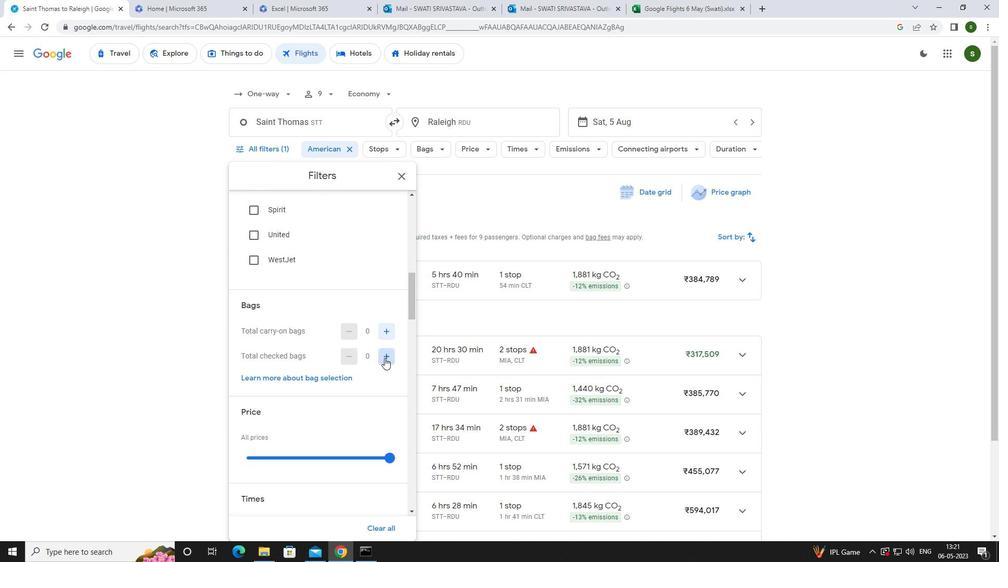 
Action: Mouse pressed left at (384, 358)
Screenshot: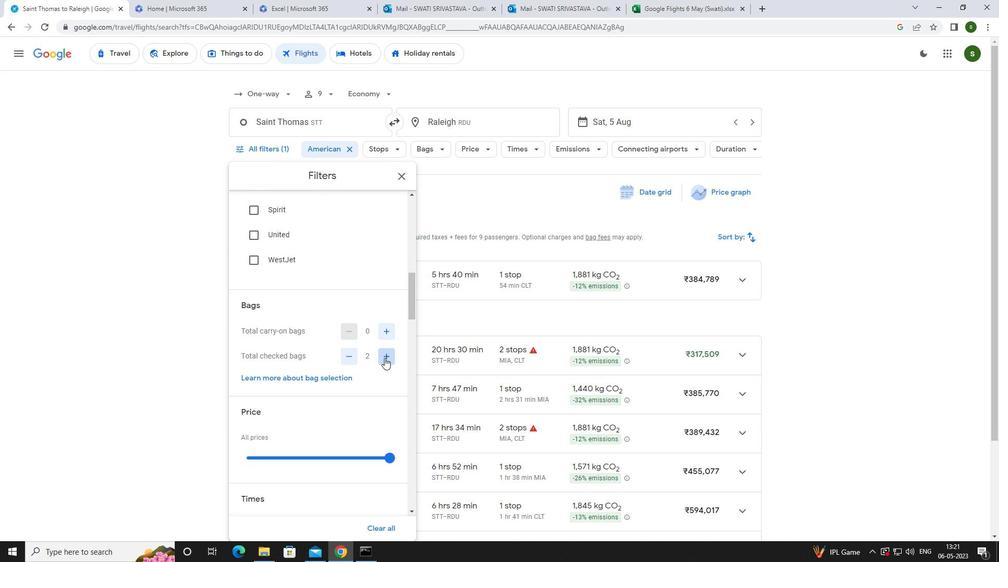 
Action: Mouse pressed left at (384, 358)
Screenshot: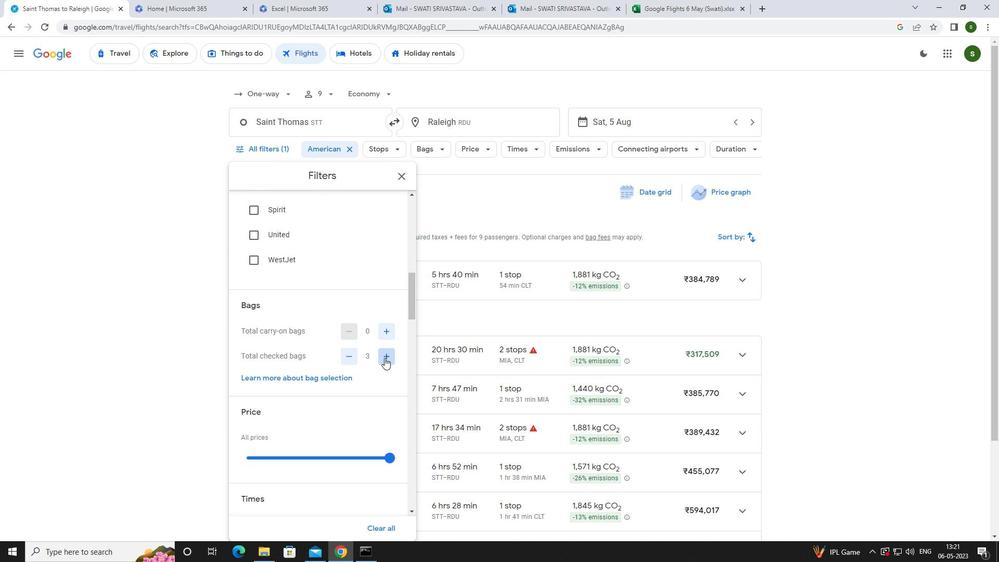 
Action: Mouse pressed left at (384, 358)
Screenshot: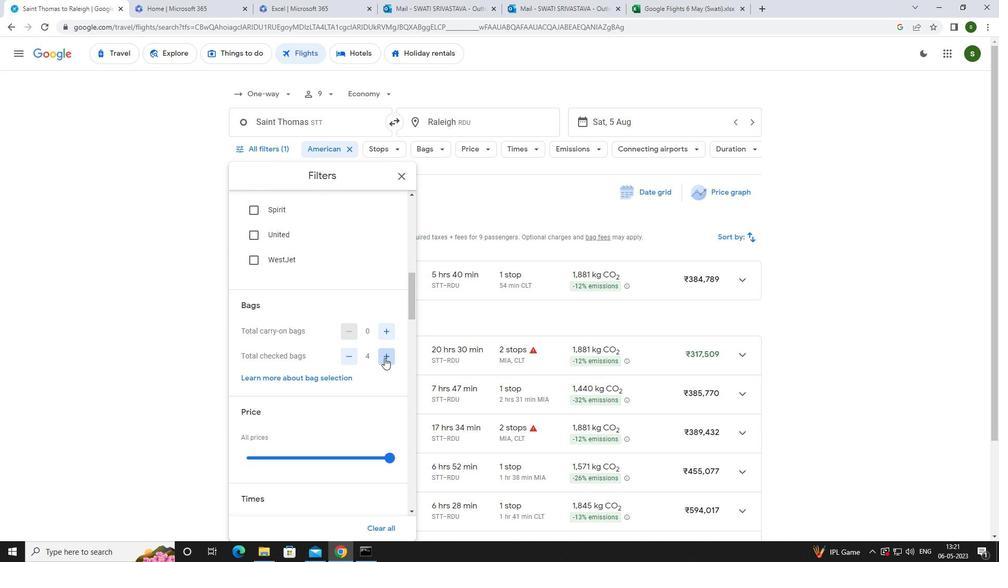 
Action: Mouse pressed left at (384, 358)
Screenshot: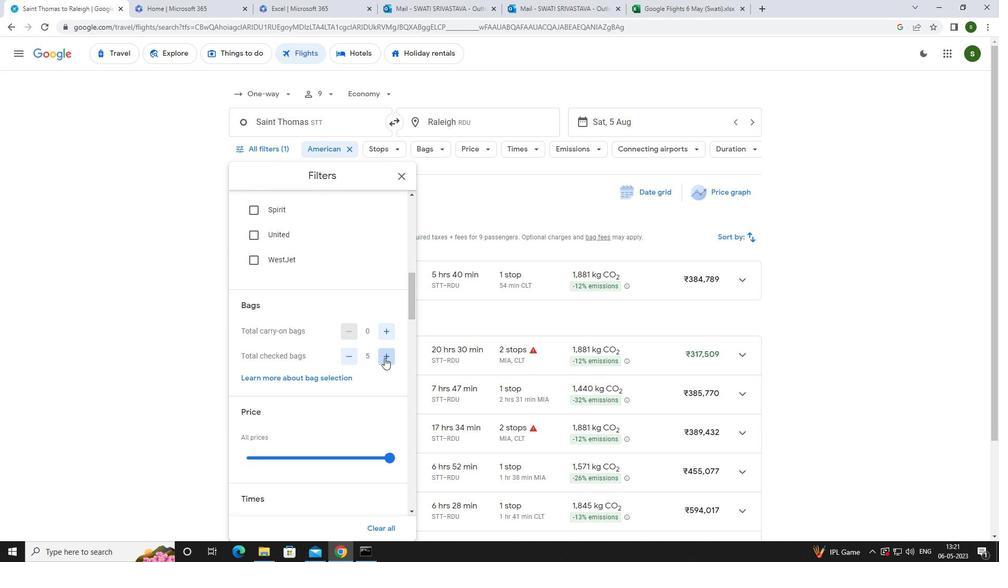 
Action: Mouse pressed left at (384, 358)
Screenshot: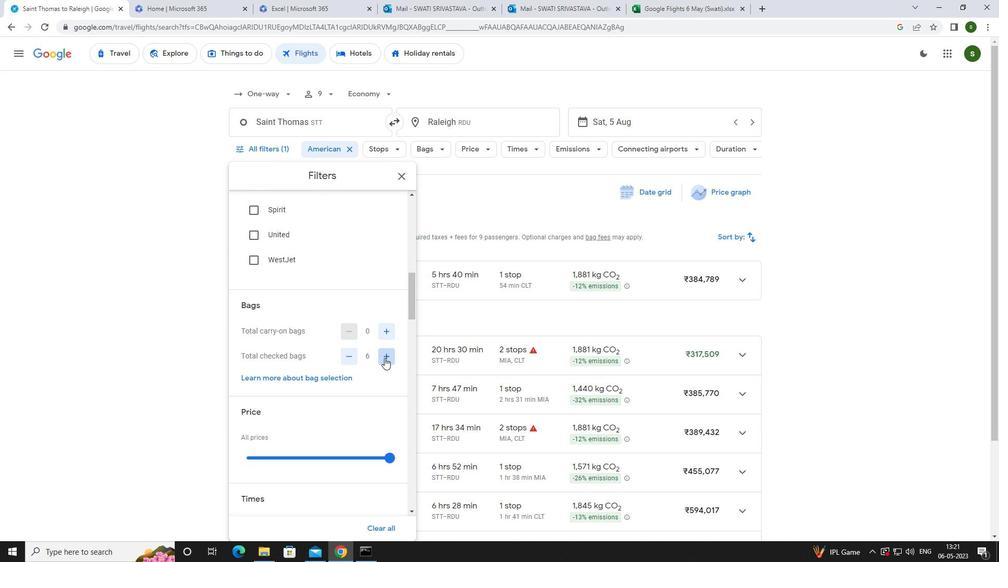 
Action: Mouse scrolled (384, 357) with delta (0, 0)
Screenshot: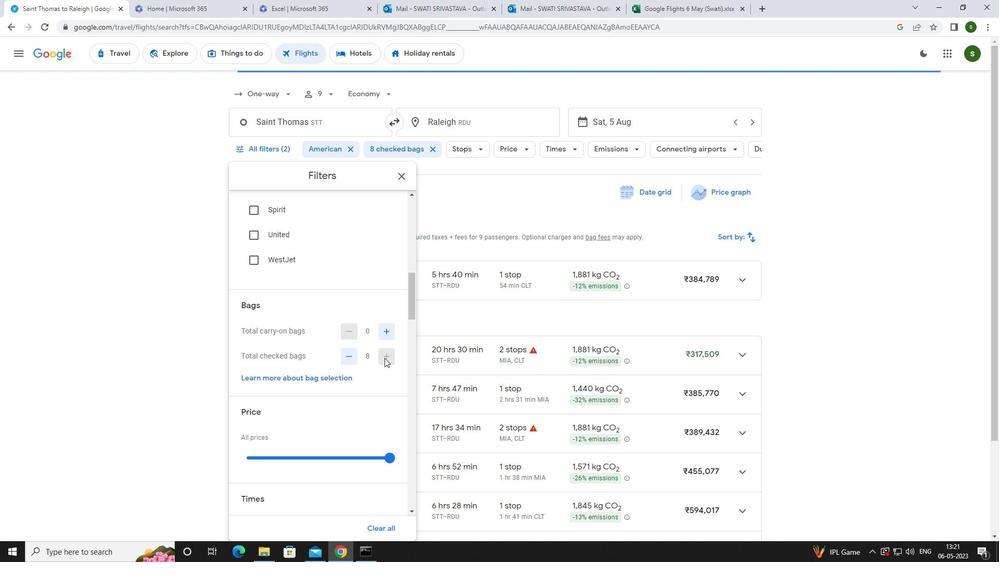 
Action: Mouse scrolled (384, 357) with delta (0, 0)
Screenshot: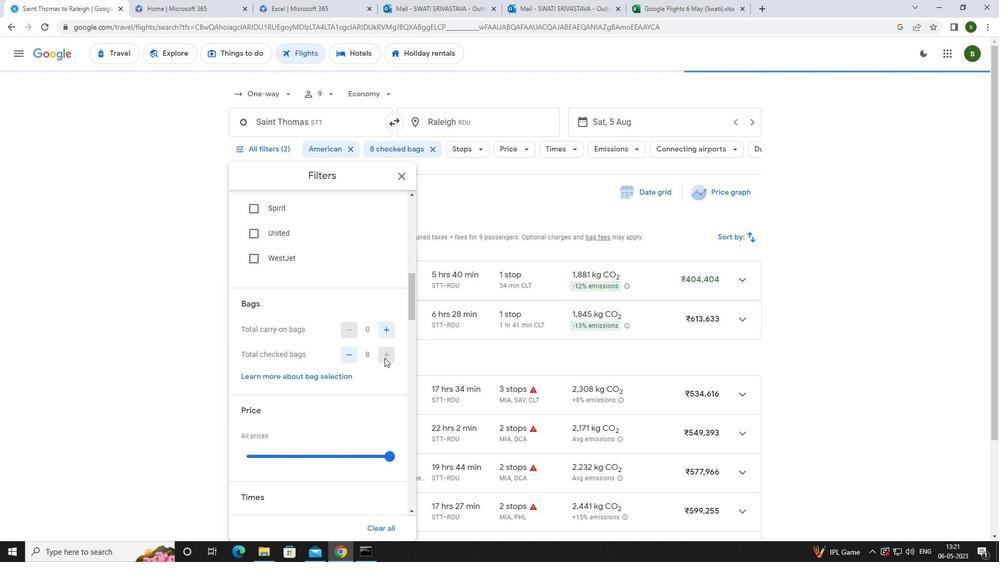 
Action: Mouse moved to (390, 354)
Screenshot: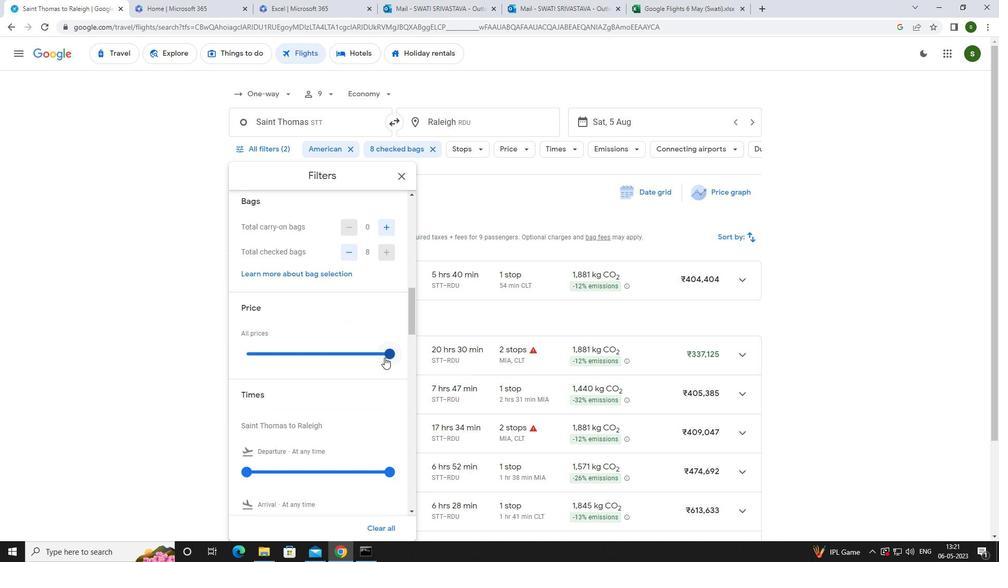 
Action: Mouse pressed left at (390, 354)
Screenshot: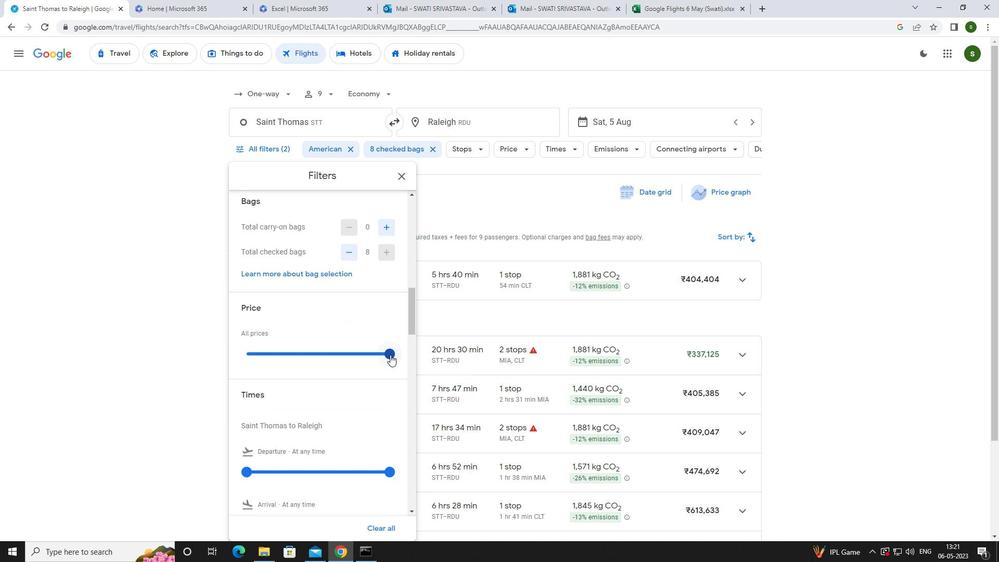 
Action: Mouse moved to (248, 347)
Screenshot: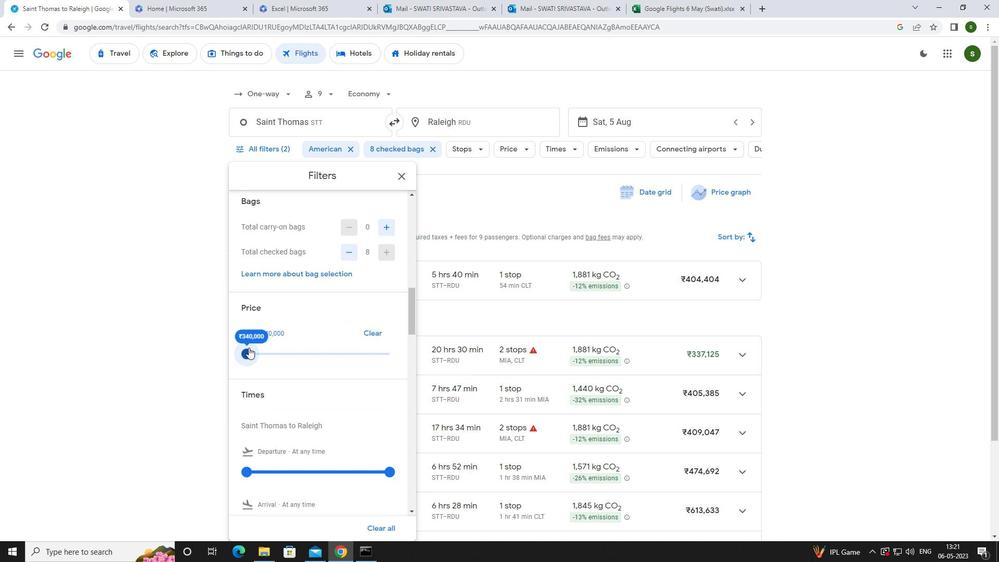 
Action: Mouse scrolled (248, 347) with delta (0, 0)
Screenshot: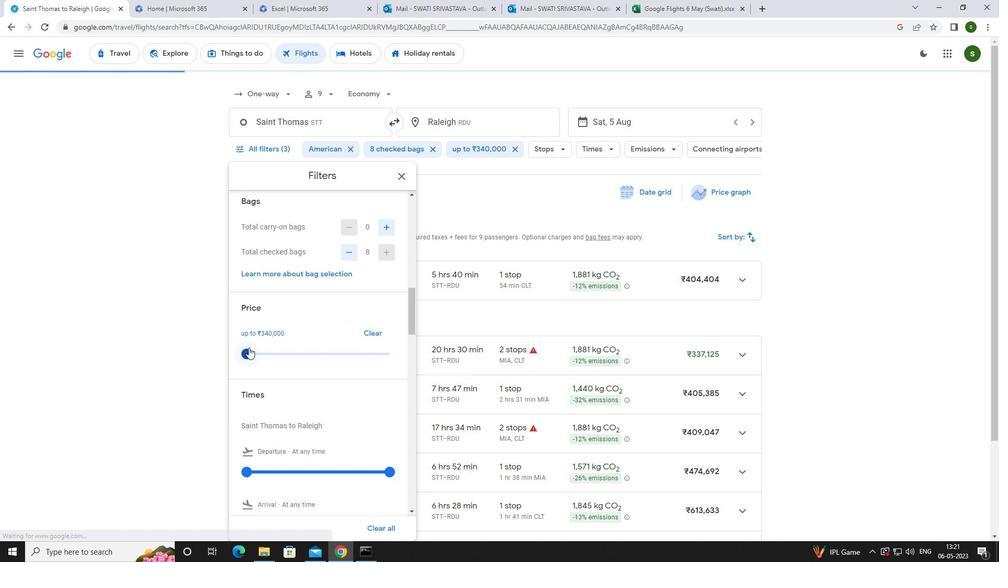 
Action: Mouse scrolled (248, 347) with delta (0, 0)
Screenshot: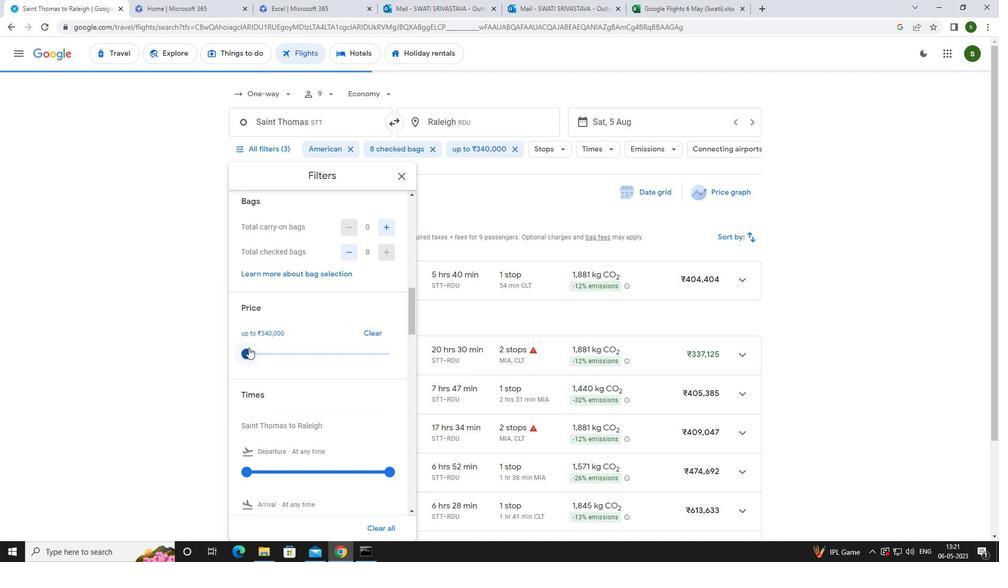 
Action: Mouse moved to (247, 368)
Screenshot: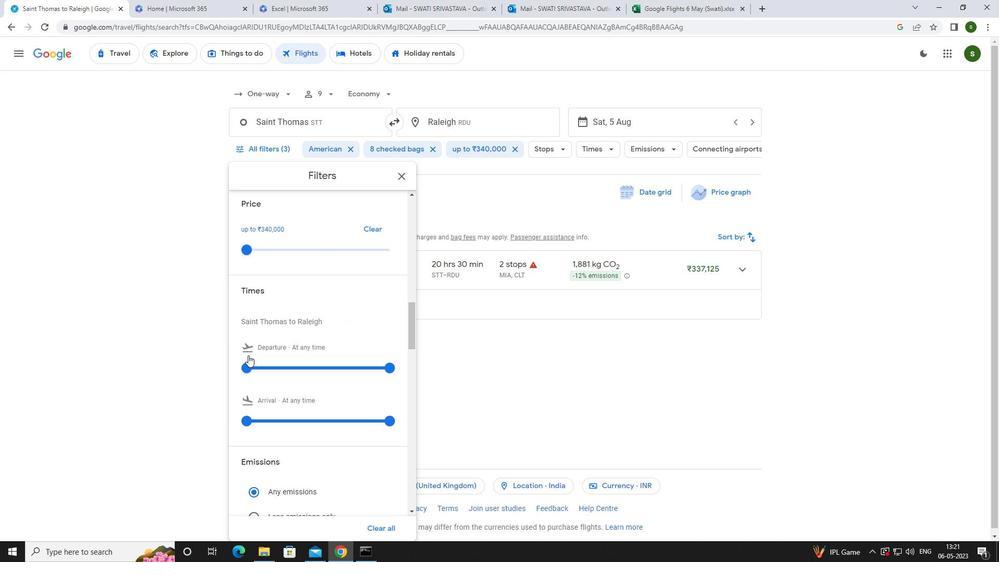 
Action: Mouse pressed left at (247, 368)
Screenshot: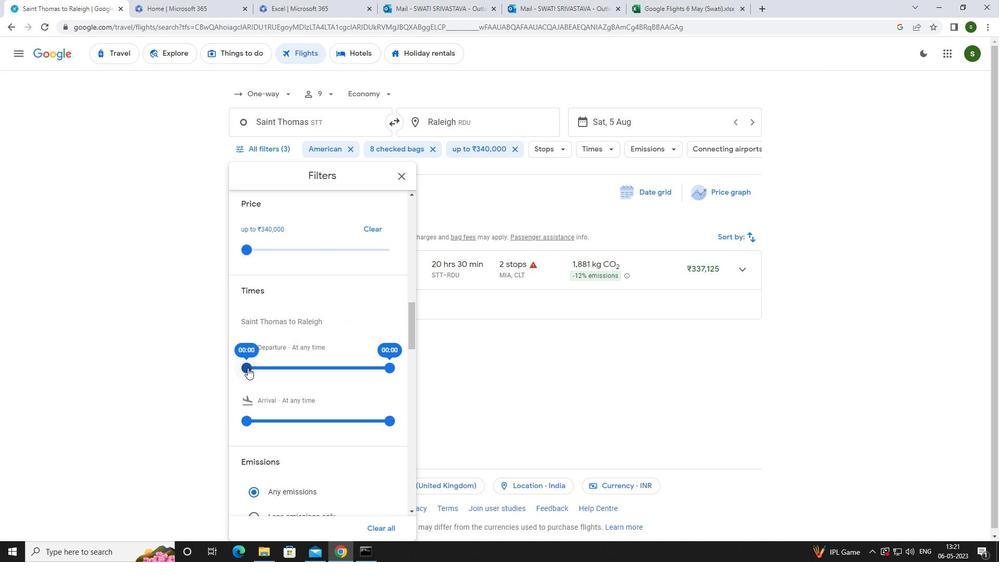 
Action: Mouse moved to (431, 385)
Screenshot: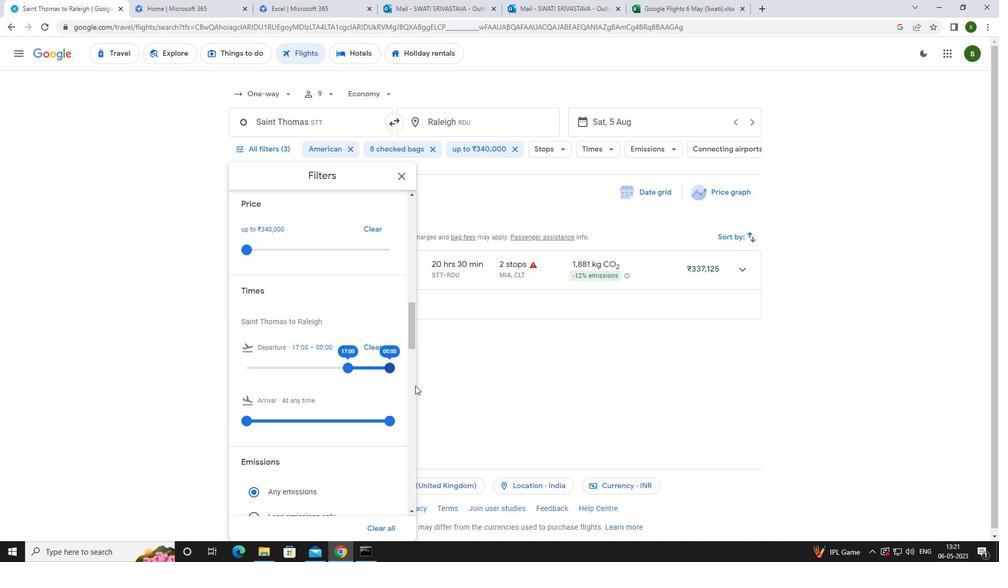 
Action: Mouse pressed left at (431, 385)
Screenshot: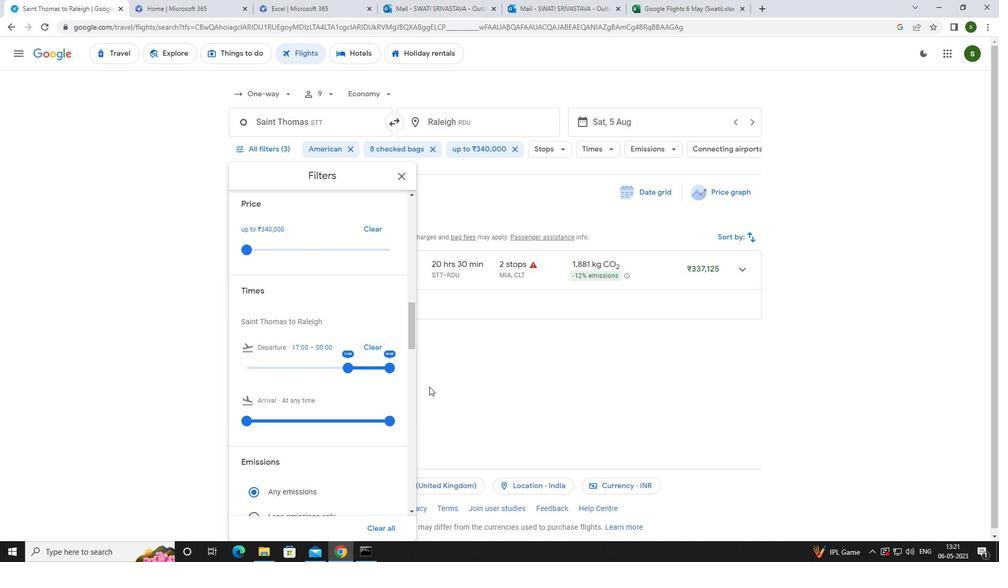 
